 Task: Create a 'patient' object.
Action: Mouse moved to (626, 54)
Screenshot: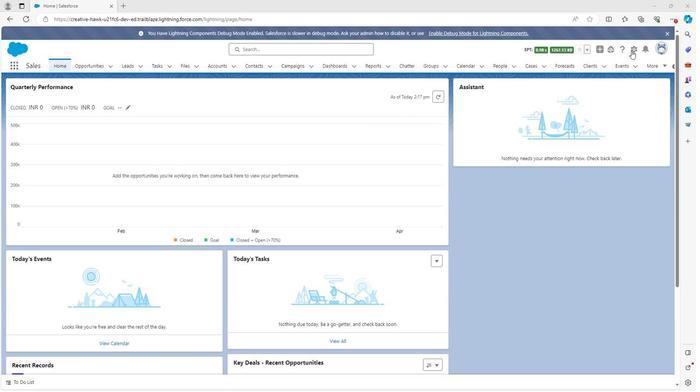 
Action: Mouse pressed left at (626, 54)
Screenshot: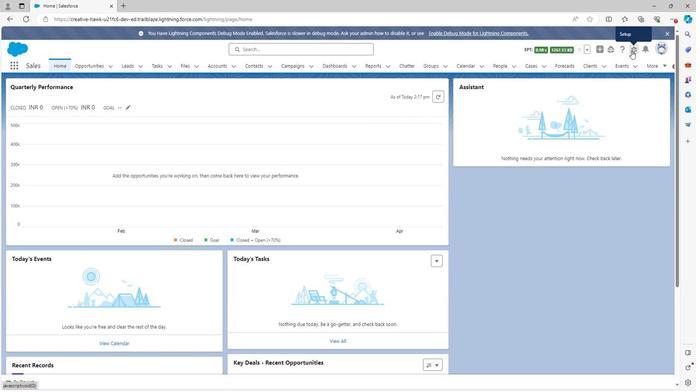 
Action: Mouse moved to (603, 71)
Screenshot: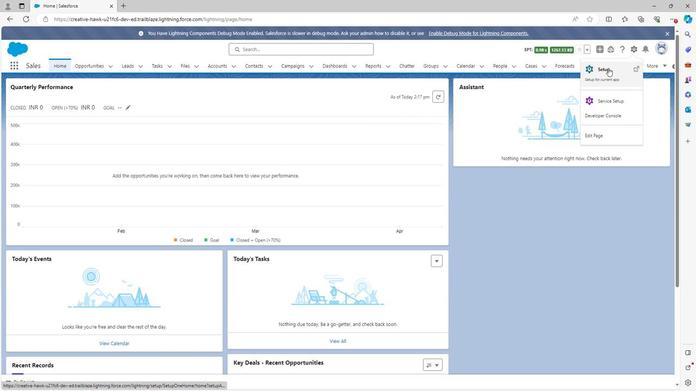 
Action: Mouse pressed left at (603, 71)
Screenshot: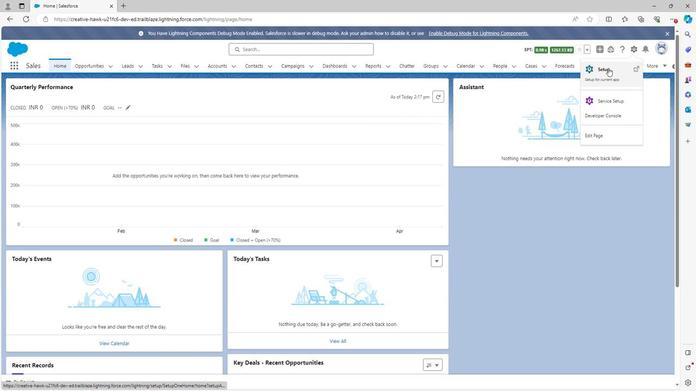 
Action: Mouse moved to (101, 63)
Screenshot: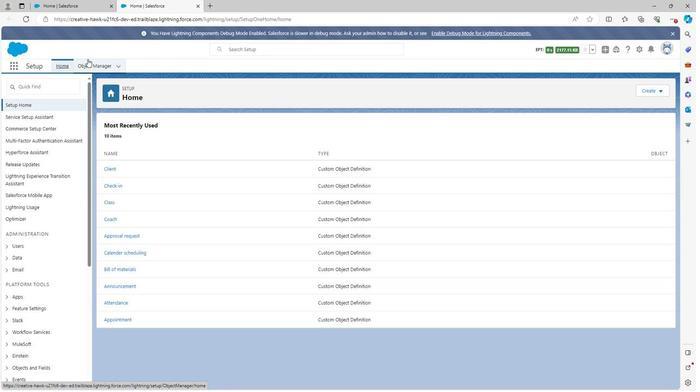 
Action: Mouse pressed left at (101, 63)
Screenshot: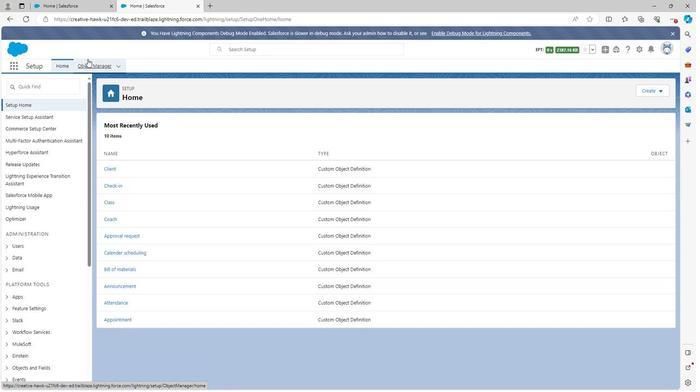 
Action: Mouse moved to (644, 95)
Screenshot: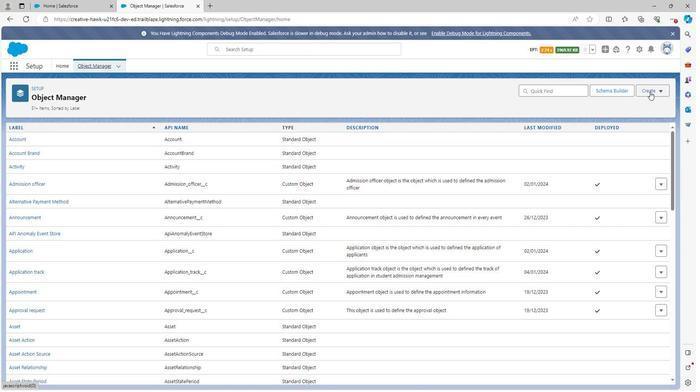 
Action: Mouse pressed left at (644, 95)
Screenshot: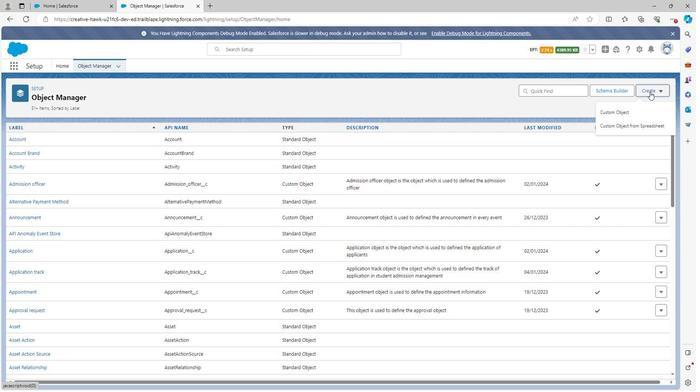 
Action: Mouse moved to (617, 112)
Screenshot: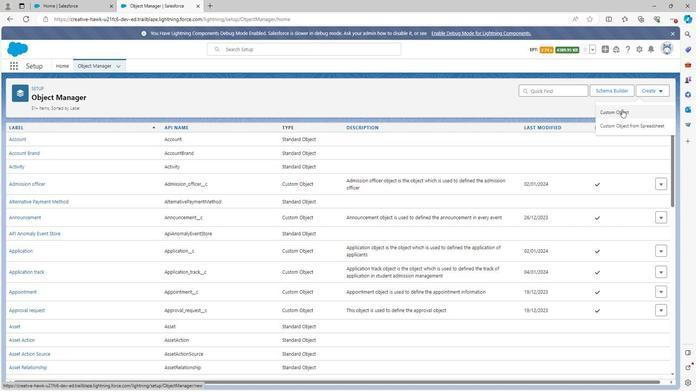 
Action: Mouse pressed left at (617, 112)
Screenshot: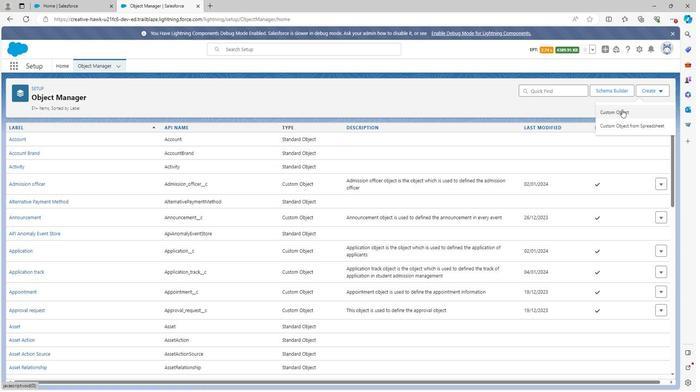 
Action: Mouse moved to (214, 175)
Screenshot: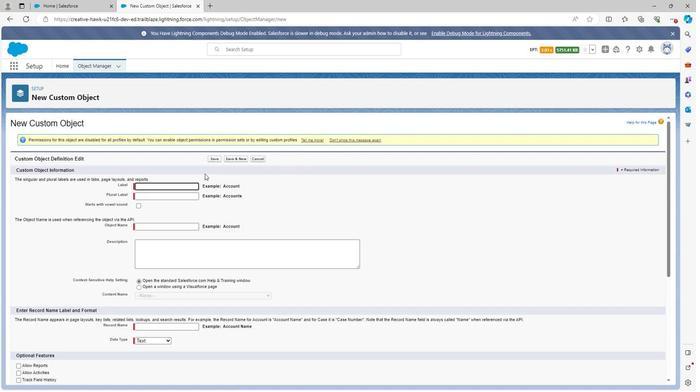 
Action: Key pressed <Key.shift><Key.shift><Key.shift><Key.shift>Pat<Key.backspace><Key.backspace><Key.backspace><Key.shift><Key.shift>OPD<Key.space>patient
Screenshot: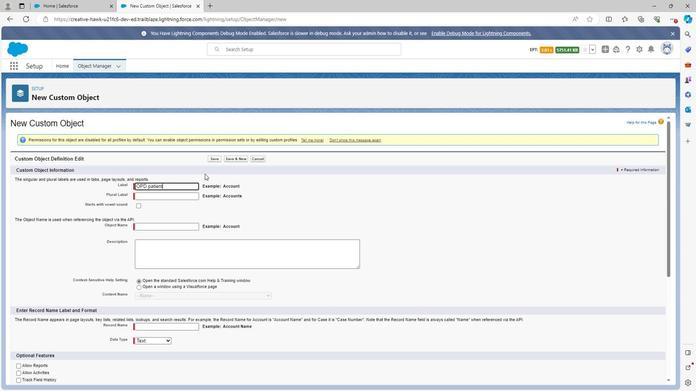 
Action: Mouse moved to (169, 211)
Screenshot: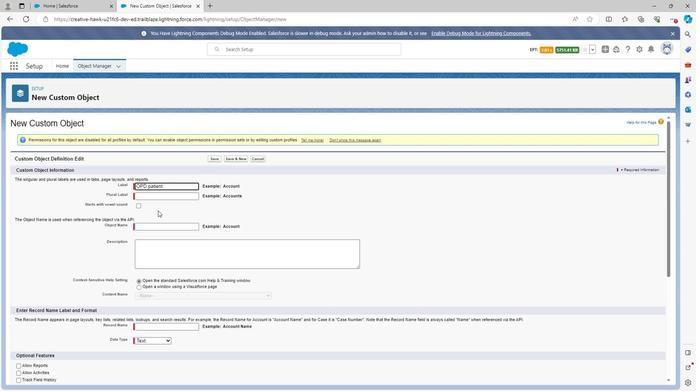 
Action: Mouse pressed left at (169, 211)
Screenshot: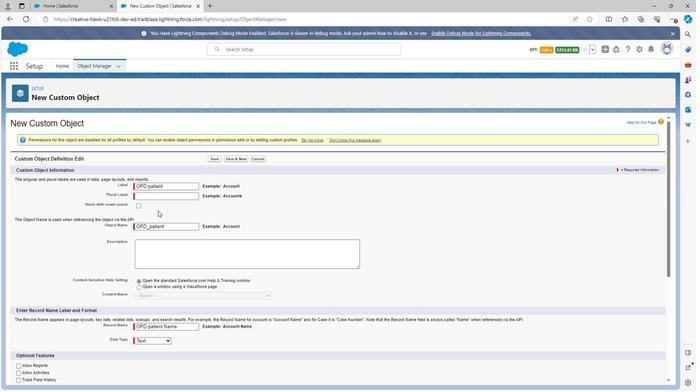 
Action: Mouse moved to (168, 199)
Screenshot: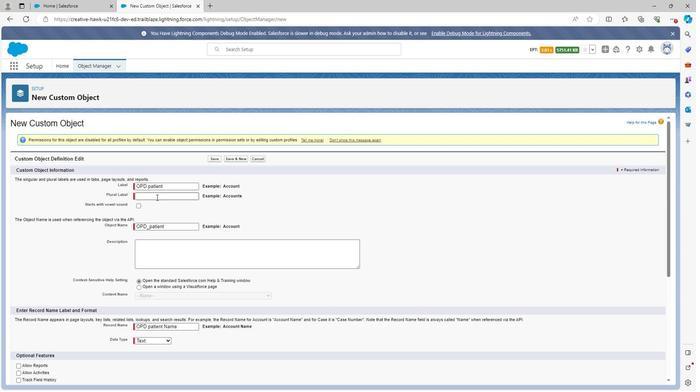 
Action: Mouse pressed left at (168, 199)
Screenshot: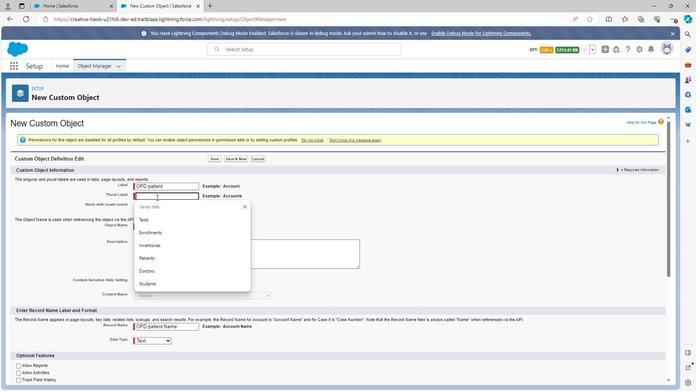 
Action: Key pressed <Key.shift><Key.shift>OPD<Key.space><Key.shift><Key.shift><Key.shift><Key.shift><Key.shift><Key.shift><Key.shift><Key.shift><Key.shift><Key.shift>P<Key.backspace>pa
Screenshot: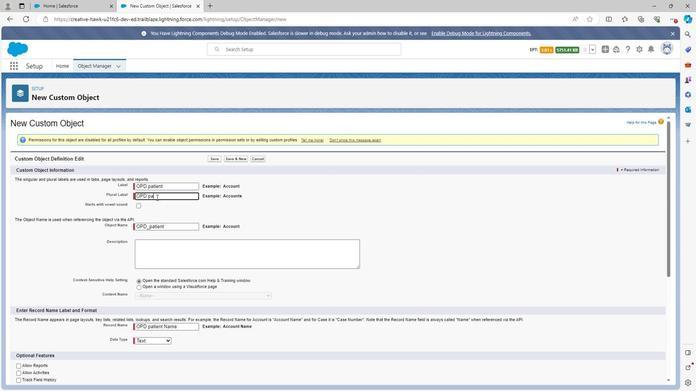
Action: Mouse moved to (168, 199)
Screenshot: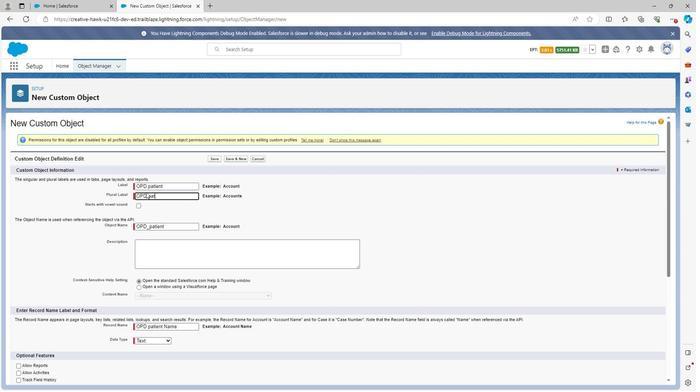 
Action: Key pressed t
Screenshot: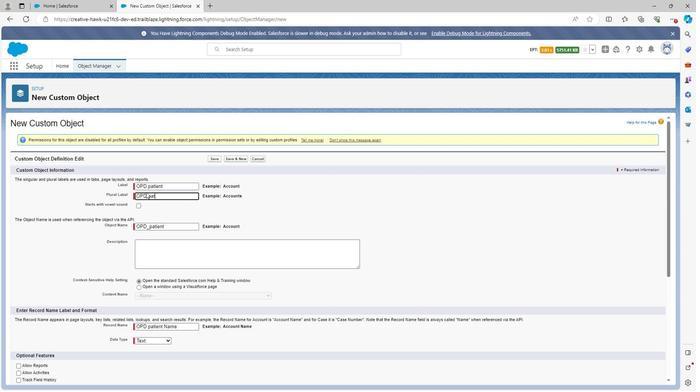 
Action: Mouse moved to (157, 193)
Screenshot: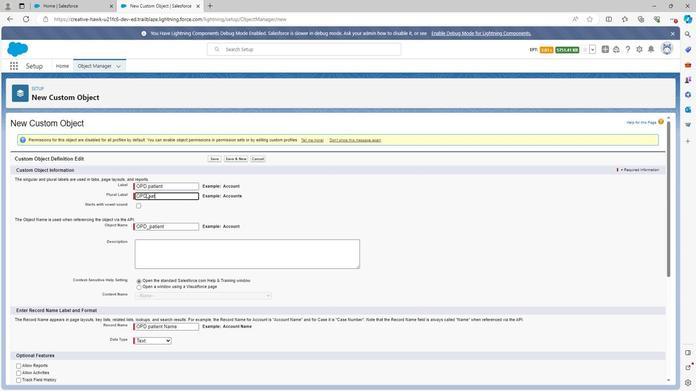 
Action: Key pressed ients
Screenshot: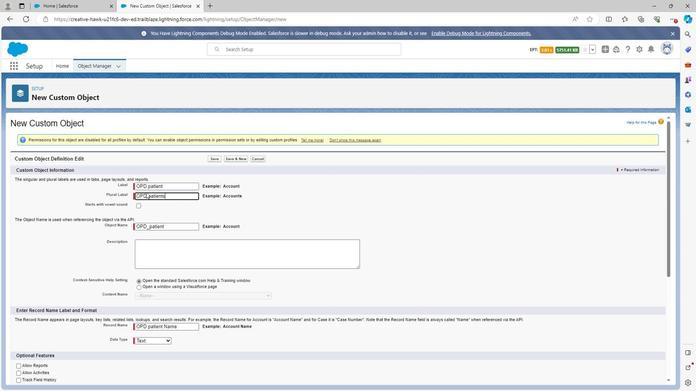 
Action: Mouse moved to (168, 251)
Screenshot: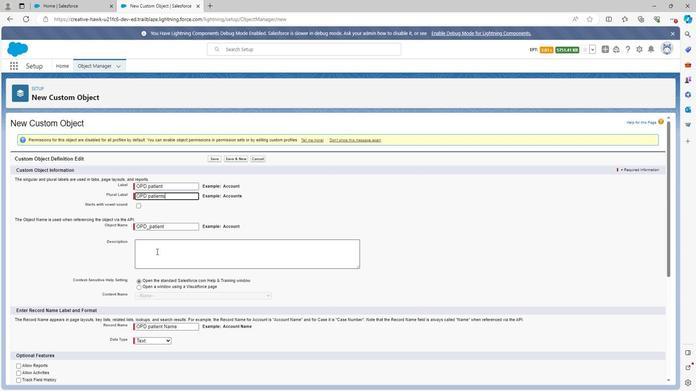 
Action: Mouse pressed left at (168, 251)
Screenshot: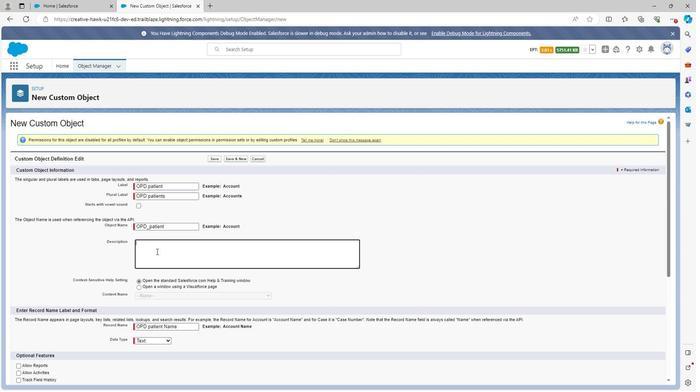 
Action: Key pressed <Key.shift><Key.shift><Key.shift><Key.shift><Key.shift>OPD<Key.space>patient
Screenshot: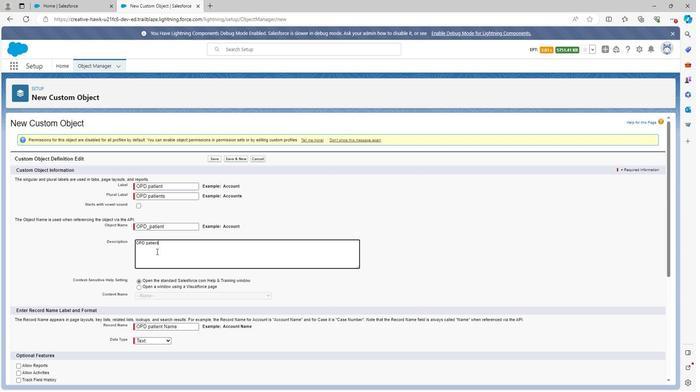 
Action: Mouse moved to (164, 250)
Screenshot: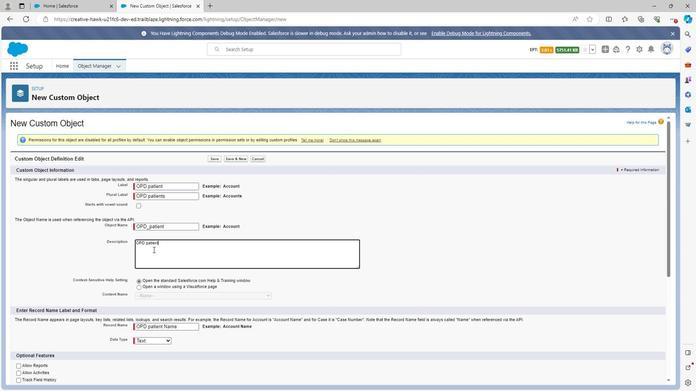 
Action: Key pressed <Key.space>object<Key.space>is<Key.space>the<Key.space>object<Key.space>which<Key.space>is<Key.space>used<Key.space>to<Key.space>defined<Key.space>the<Key.space><Key.shift>OPD<Key.space>patients<Key.space>in<Key.space>hospital<Key.space>opd<Key.space>management<Key.space>
Screenshot: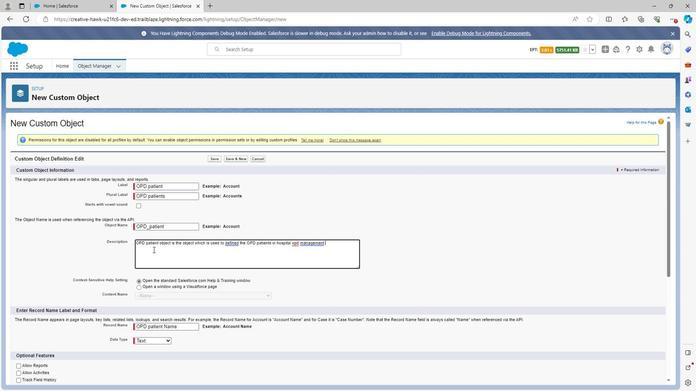 
Action: Mouse moved to (119, 273)
Screenshot: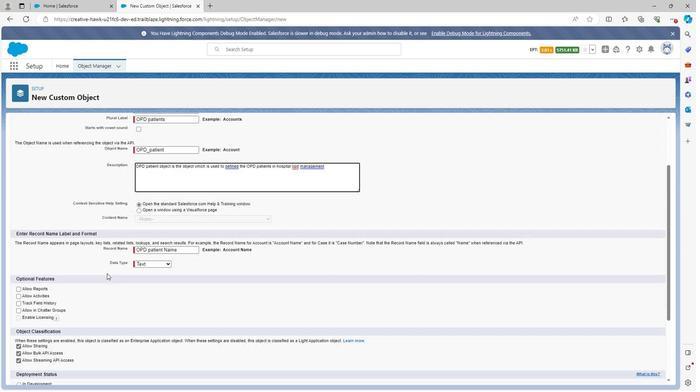
Action: Mouse scrolled (119, 273) with delta (0, 0)
Screenshot: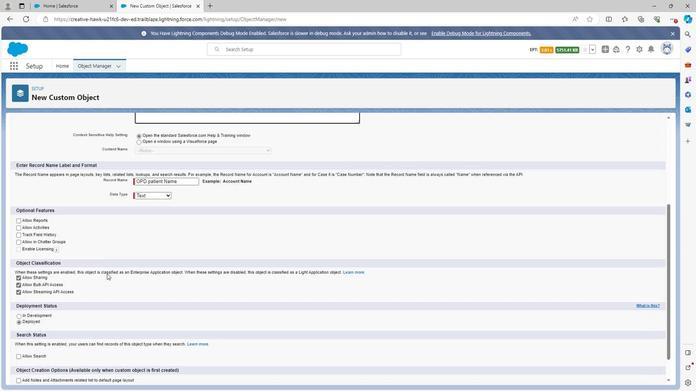 
Action: Mouse scrolled (119, 273) with delta (0, 0)
Screenshot: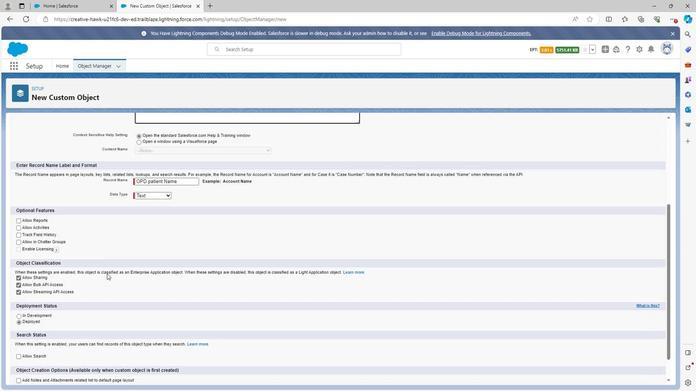 
Action: Mouse scrolled (119, 273) with delta (0, 0)
Screenshot: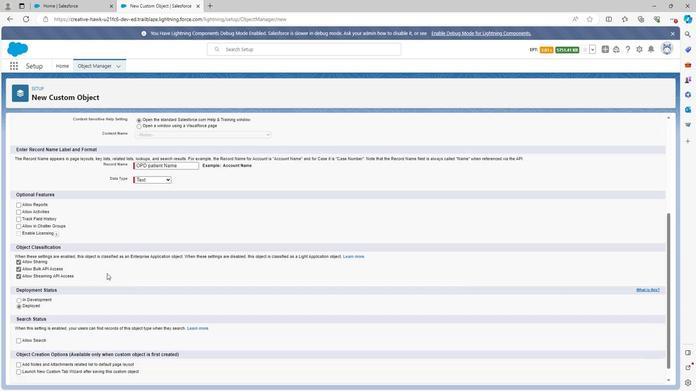 
Action: Mouse scrolled (119, 273) with delta (0, 0)
Screenshot: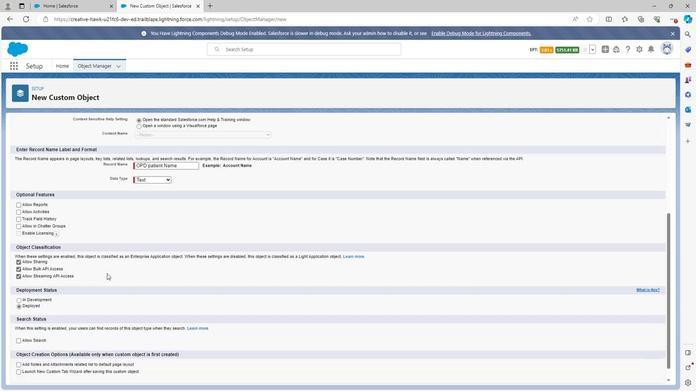 
Action: Mouse moved to (34, 205)
Screenshot: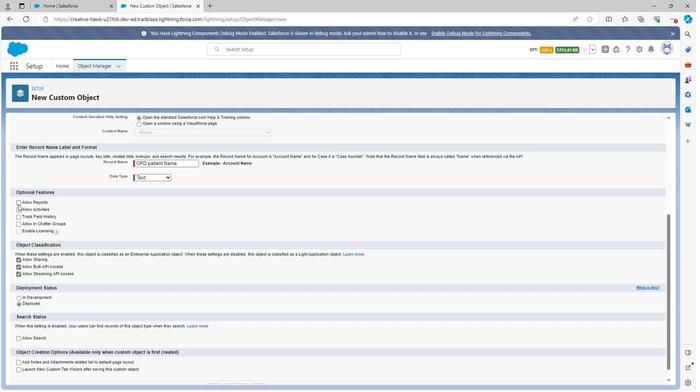 
Action: Mouse pressed left at (34, 205)
Screenshot: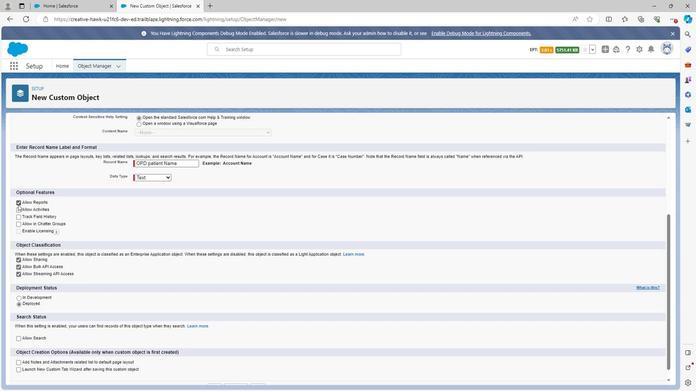 
Action: Mouse moved to (34, 210)
Screenshot: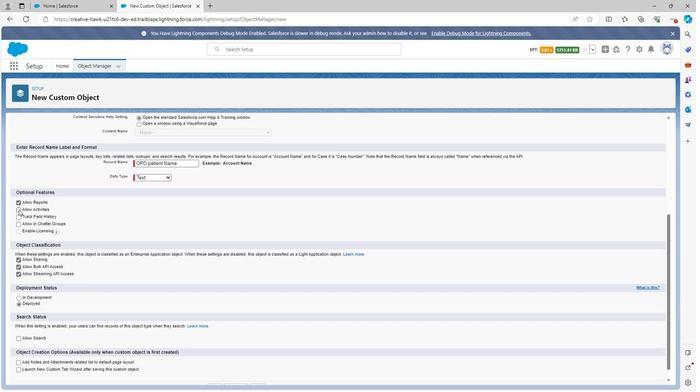 
Action: Mouse pressed left at (34, 210)
Screenshot: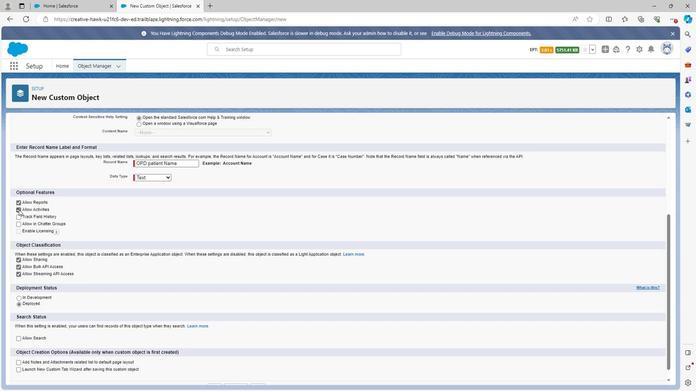 
Action: Mouse moved to (34, 218)
Screenshot: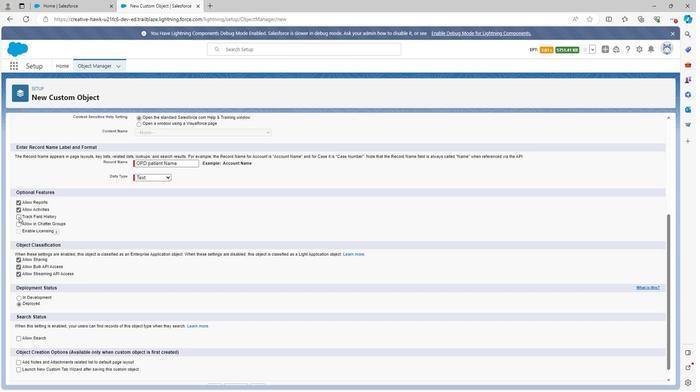 
Action: Mouse pressed left at (34, 218)
Screenshot: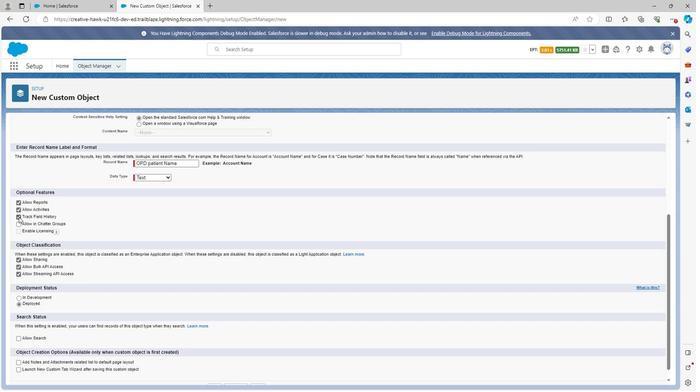
Action: Mouse moved to (34, 225)
Screenshot: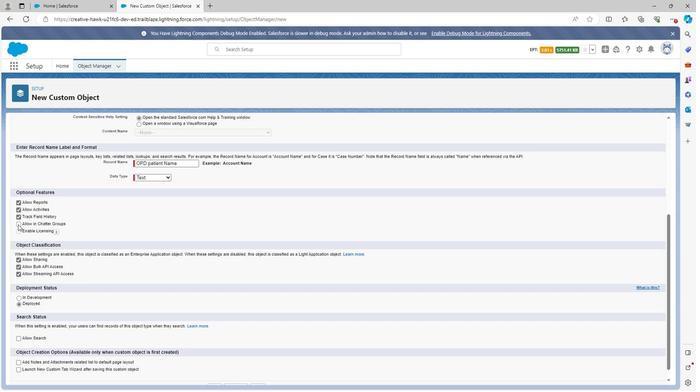 
Action: Mouse pressed left at (34, 225)
Screenshot: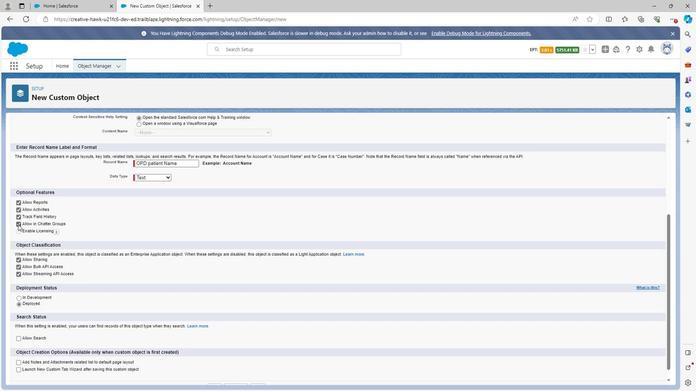 
Action: Mouse moved to (41, 268)
Screenshot: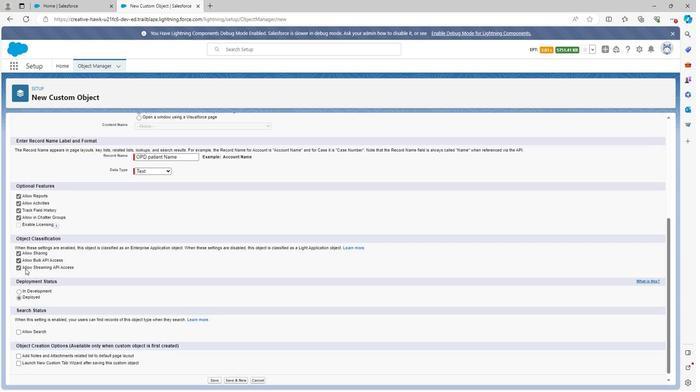 
Action: Mouse scrolled (41, 268) with delta (0, 0)
Screenshot: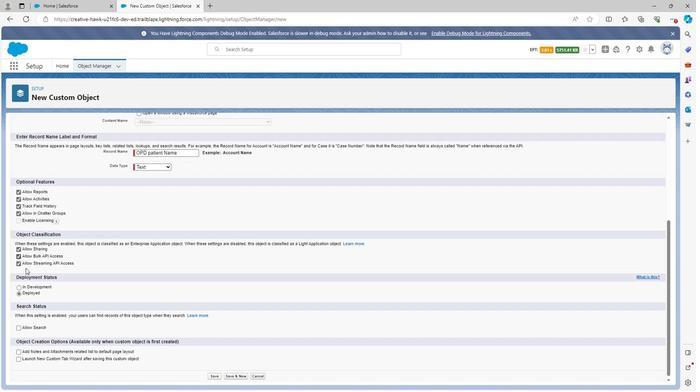 
Action: Mouse moved to (34, 326)
Screenshot: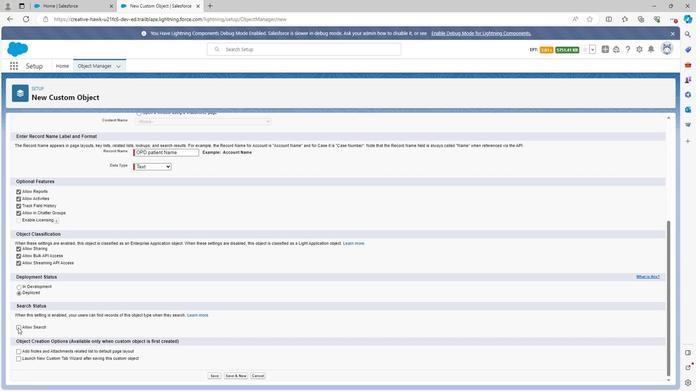 
Action: Mouse pressed left at (34, 326)
Screenshot: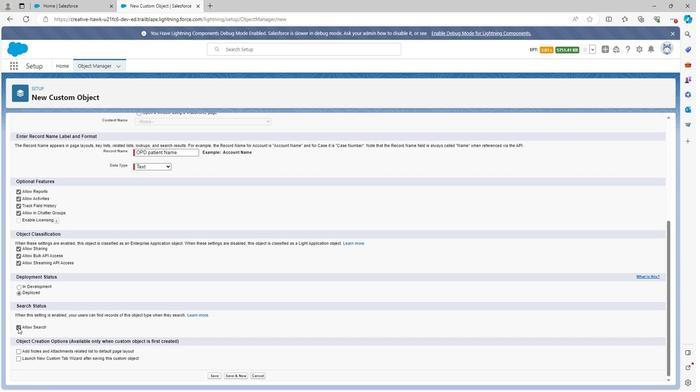 
Action: Mouse moved to (175, 294)
Screenshot: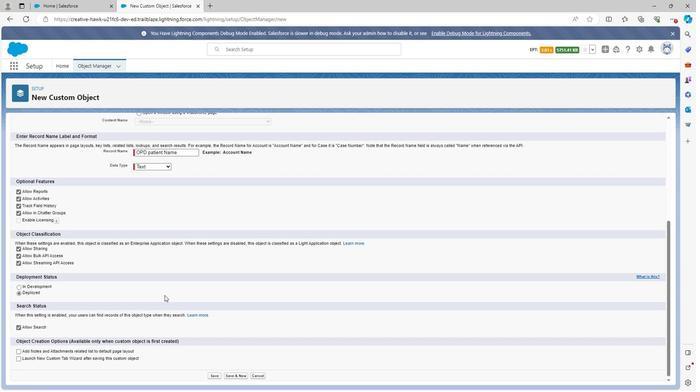 
Action: Mouse scrolled (175, 295) with delta (0, 0)
Screenshot: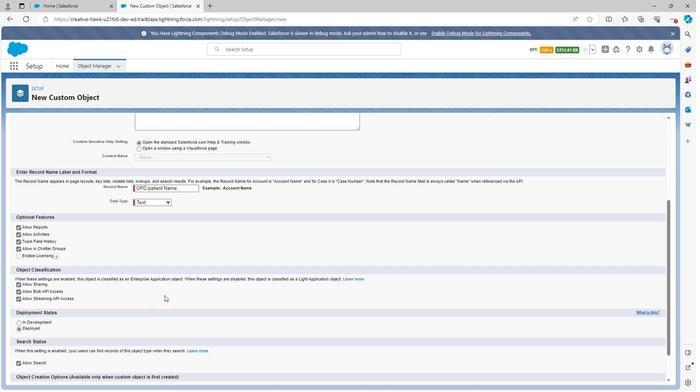 
Action: Mouse scrolled (175, 295) with delta (0, 0)
Screenshot: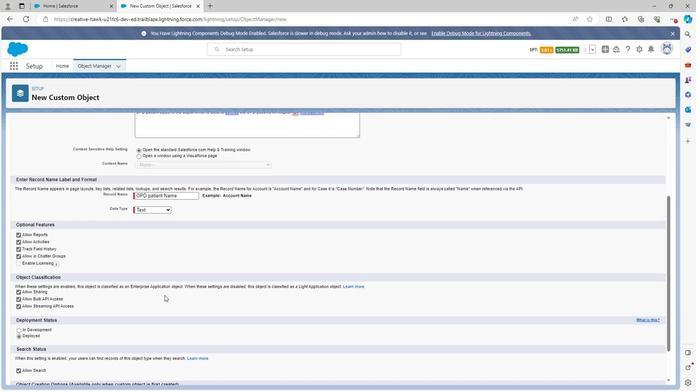 
Action: Mouse moved to (175, 294)
Screenshot: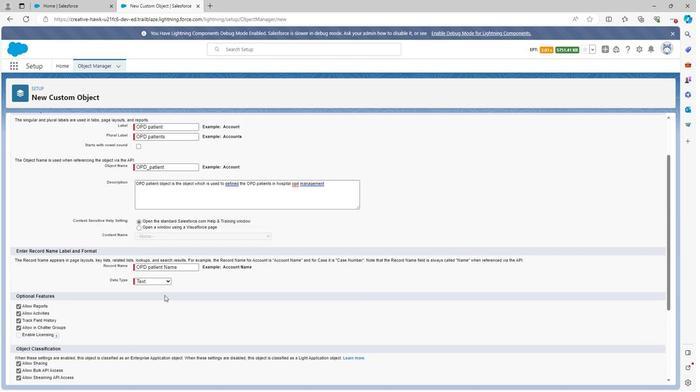 
Action: Mouse scrolled (175, 295) with delta (0, 0)
Screenshot: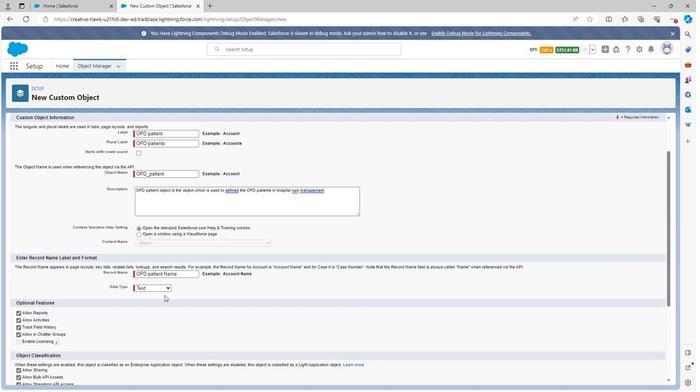 
Action: Mouse moved to (219, 316)
Screenshot: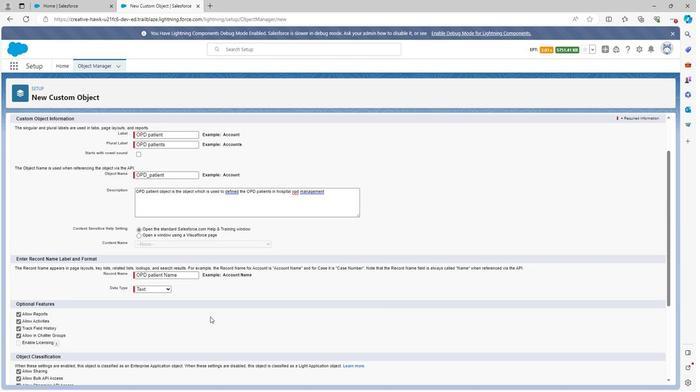 
Action: Mouse scrolled (219, 315) with delta (0, 0)
Screenshot: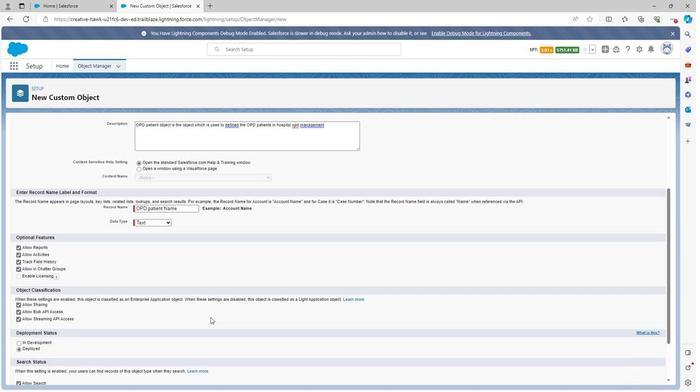 
Action: Mouse moved to (219, 316)
Screenshot: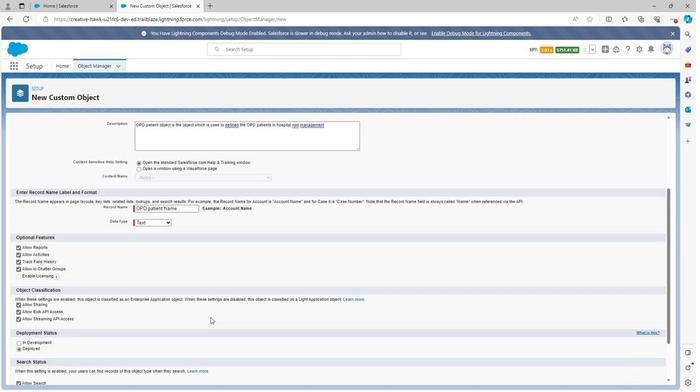 
Action: Mouse scrolled (219, 316) with delta (0, 0)
Screenshot: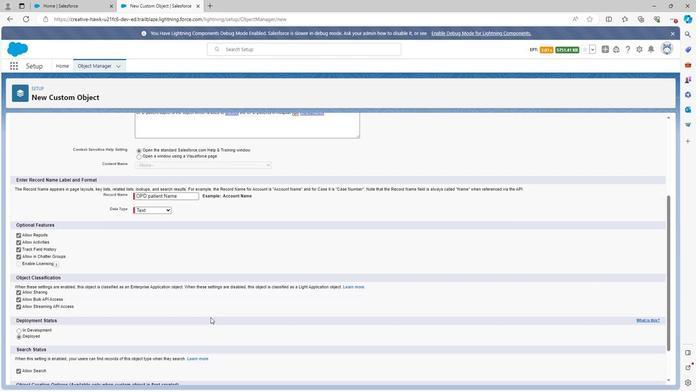 
Action: Mouse moved to (219, 316)
Screenshot: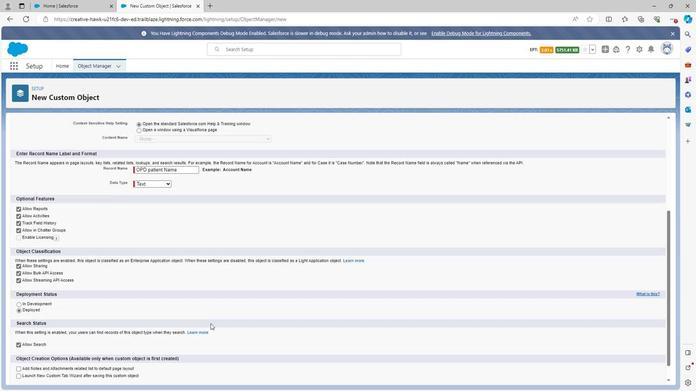 
Action: Mouse scrolled (219, 316) with delta (0, 0)
Screenshot: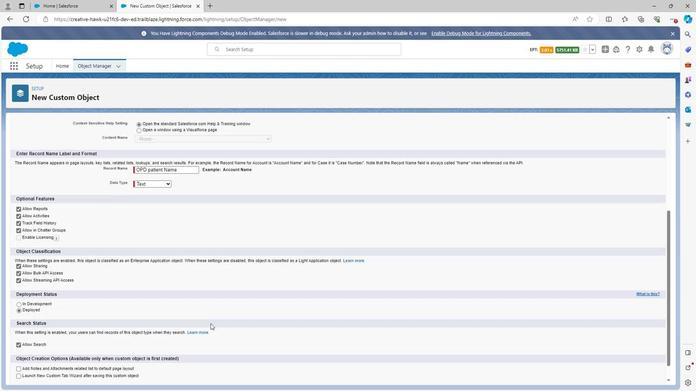 
Action: Mouse moved to (224, 371)
Screenshot: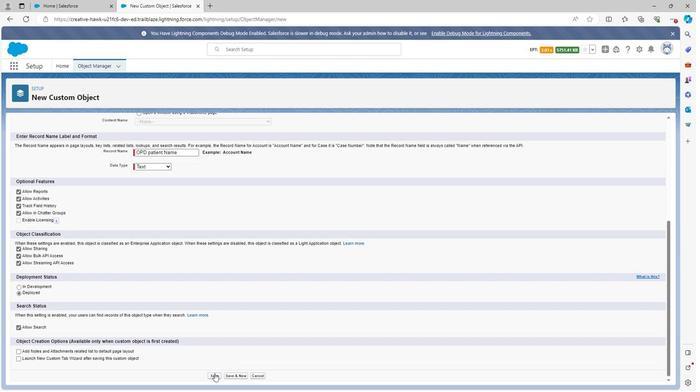 
Action: Mouse pressed left at (224, 371)
Screenshot: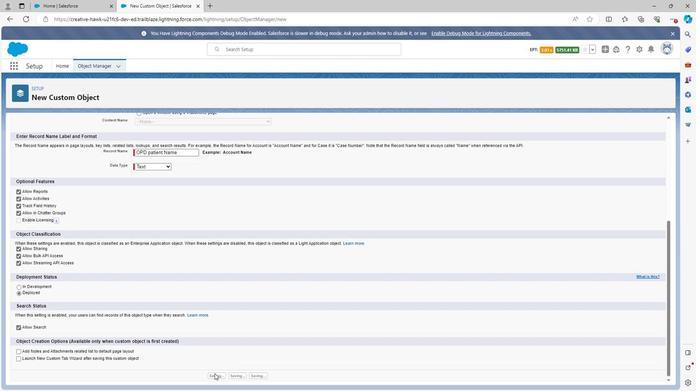 
Action: Mouse moved to (91, 91)
Screenshot: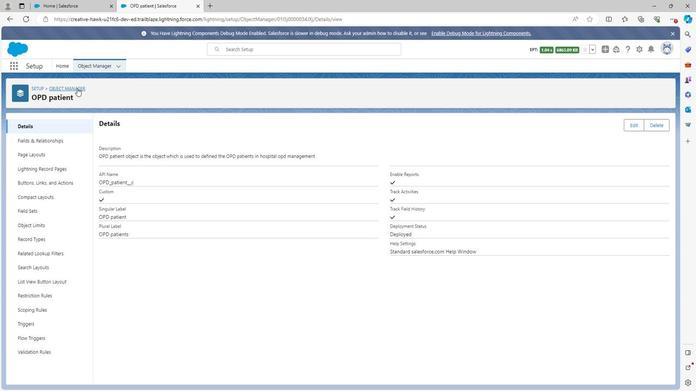 
Action: Mouse pressed left at (91, 91)
Screenshot: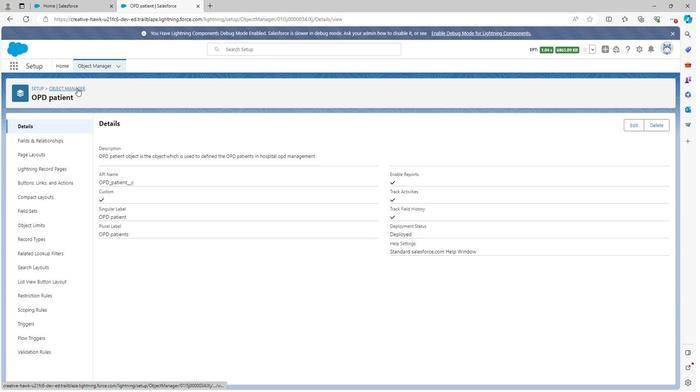 
Action: Mouse moved to (92, 274)
Screenshot: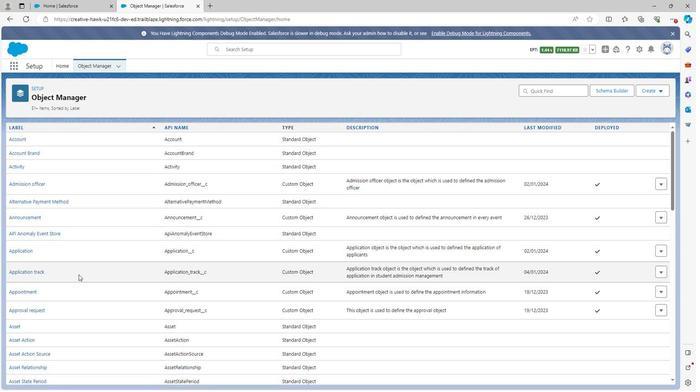 
Action: Mouse scrolled (92, 274) with delta (0, 0)
Screenshot: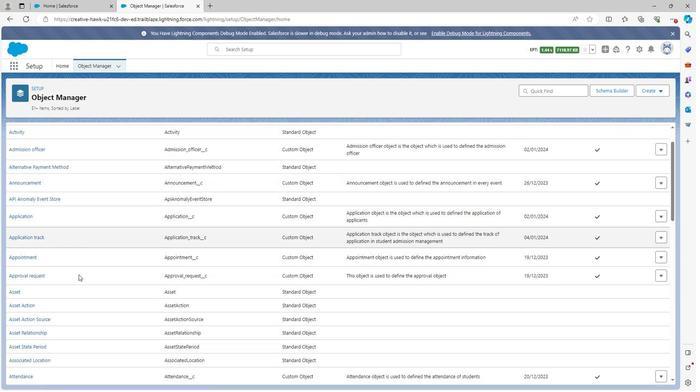 
Action: Mouse scrolled (92, 274) with delta (0, 0)
Screenshot: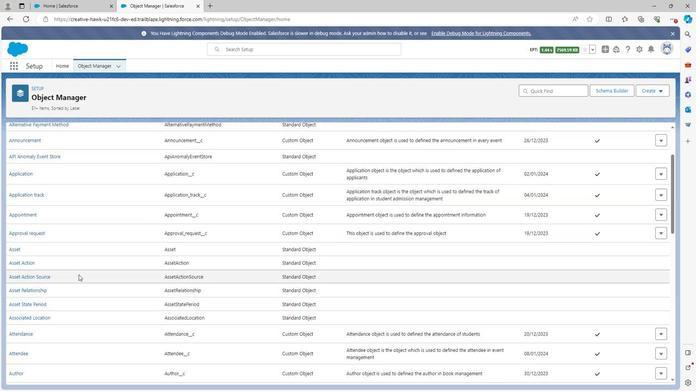 
Action: Mouse scrolled (92, 274) with delta (0, 0)
Screenshot: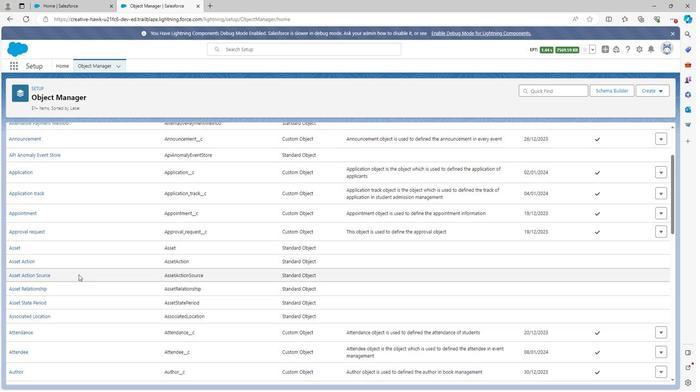 
Action: Mouse scrolled (92, 274) with delta (0, 0)
Screenshot: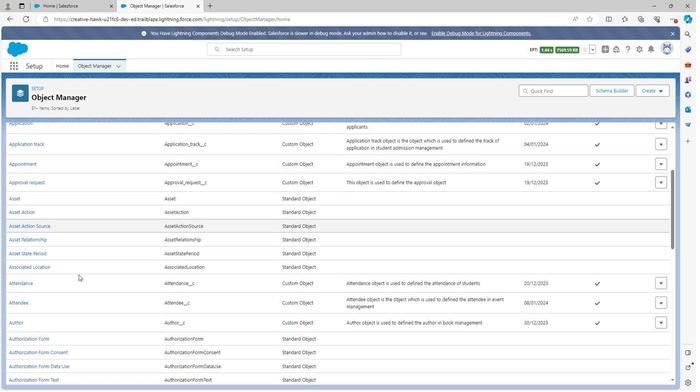 
Action: Mouse scrolled (92, 274) with delta (0, 0)
Screenshot: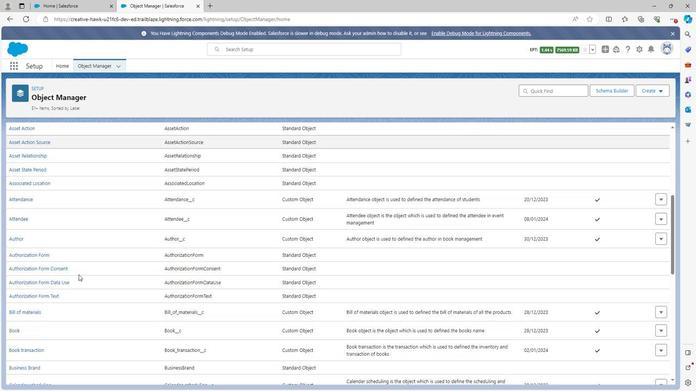 
Action: Mouse scrolled (92, 274) with delta (0, 0)
Screenshot: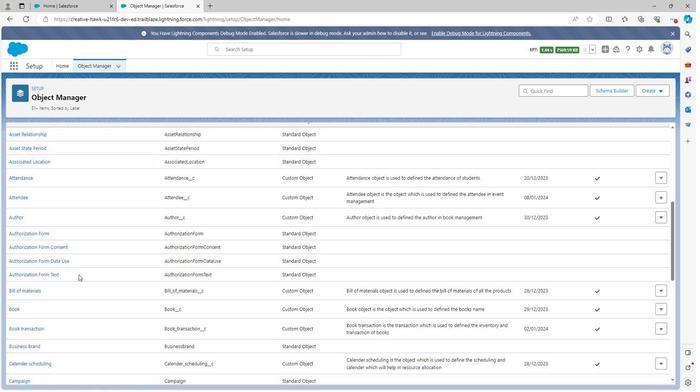 
Action: Mouse scrolled (92, 274) with delta (0, 0)
Screenshot: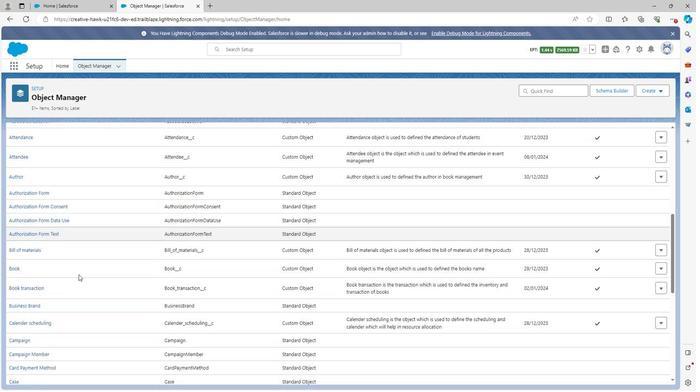 
Action: Mouse scrolled (92, 274) with delta (0, 0)
Screenshot: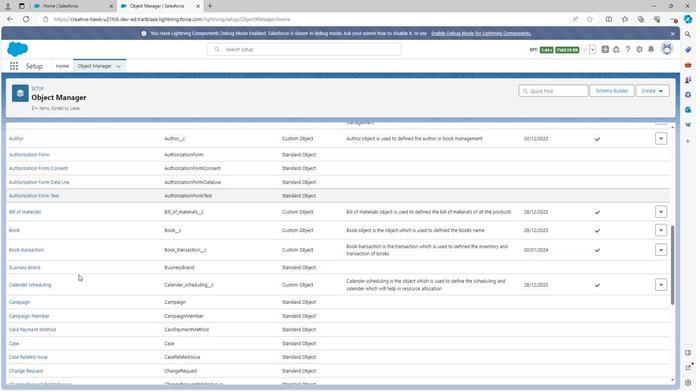 
Action: Mouse scrolled (92, 274) with delta (0, 0)
Screenshot: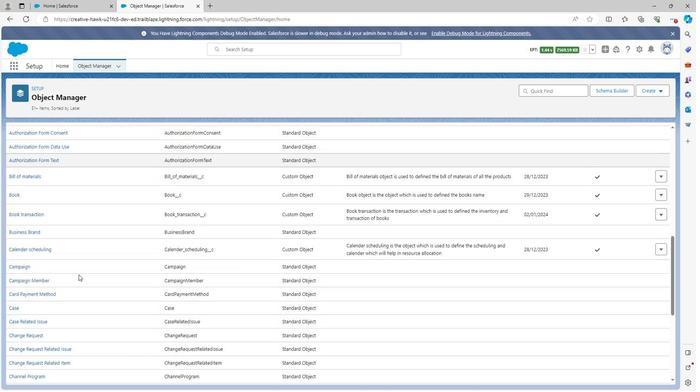 
Action: Mouse scrolled (92, 274) with delta (0, 0)
Screenshot: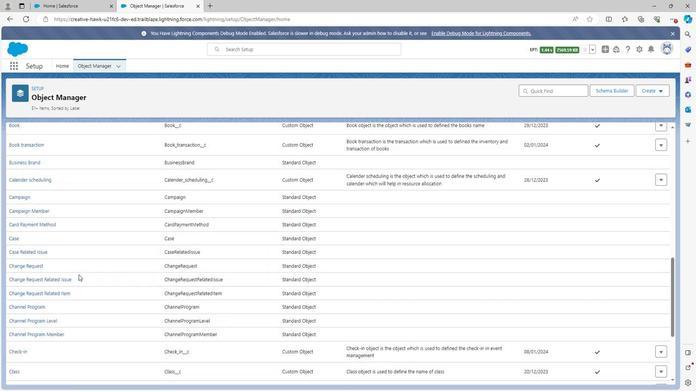 
Action: Mouse scrolled (92, 274) with delta (0, 0)
Screenshot: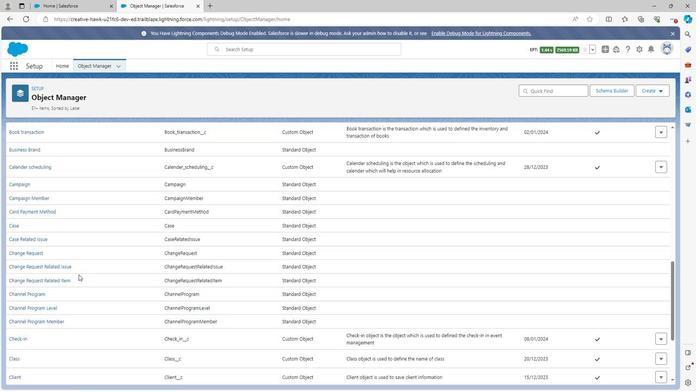 
Action: Mouse scrolled (92, 274) with delta (0, 0)
Screenshot: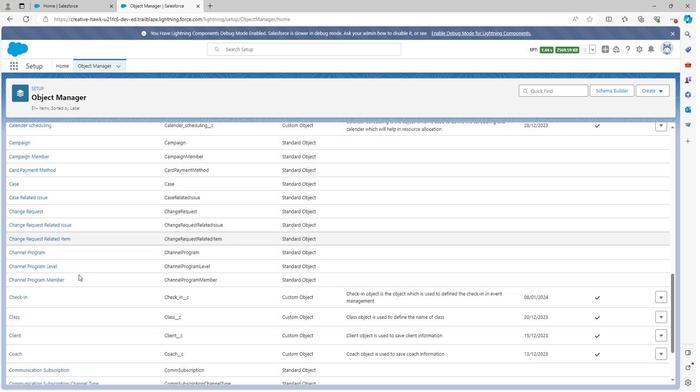 
Action: Mouse scrolled (92, 274) with delta (0, 0)
Screenshot: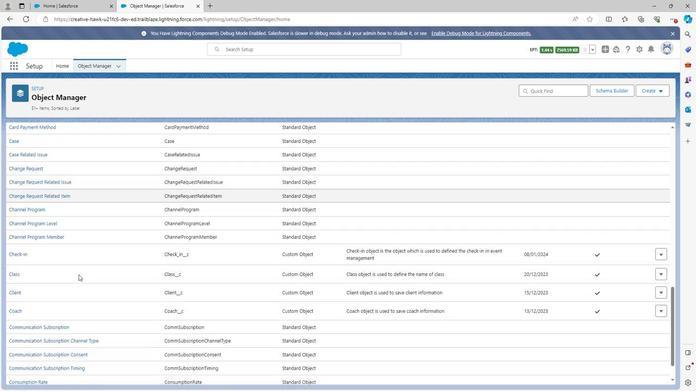 
Action: Mouse scrolled (92, 274) with delta (0, 0)
Screenshot: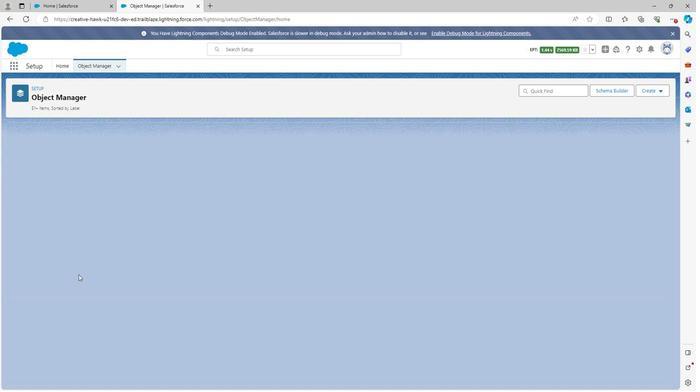 
Action: Mouse scrolled (92, 274) with delta (0, 0)
Screenshot: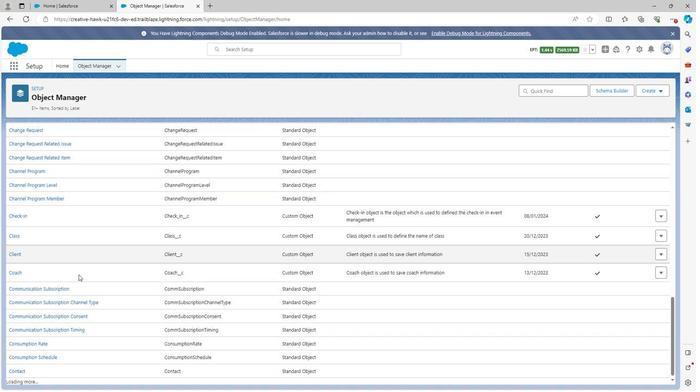 
Action: Mouse scrolled (92, 274) with delta (0, 0)
Screenshot: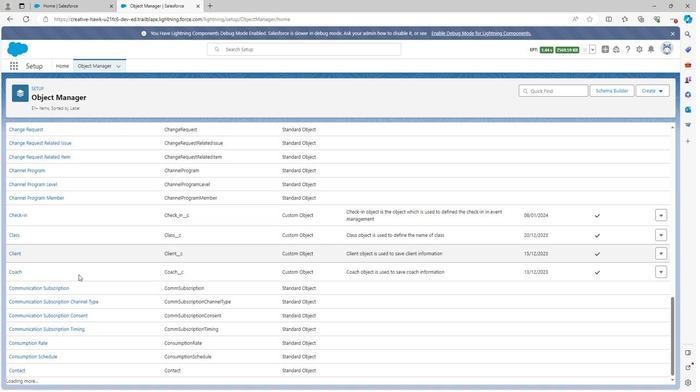 
Action: Mouse scrolled (92, 274) with delta (0, 0)
Screenshot: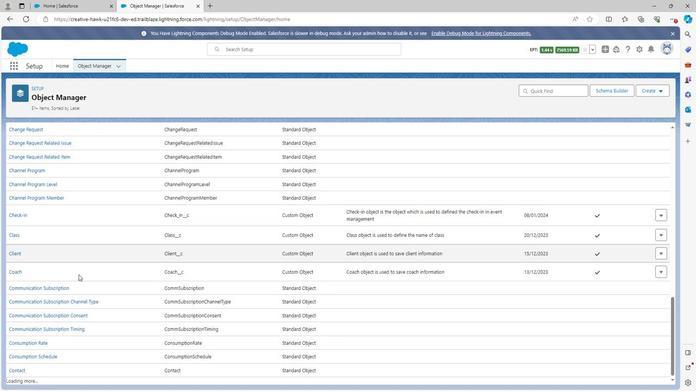 
Action: Mouse scrolled (92, 274) with delta (0, 0)
Screenshot: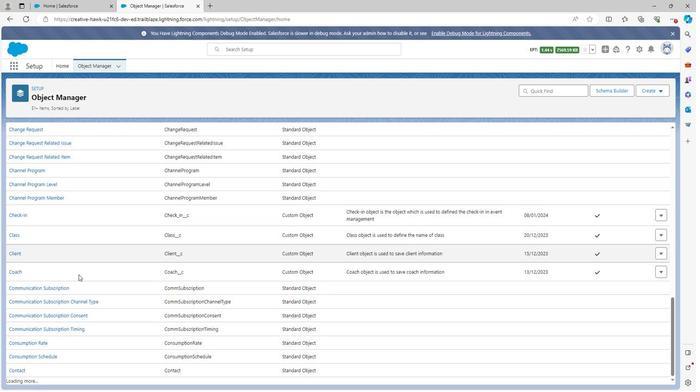 
Action: Mouse scrolled (92, 274) with delta (0, 0)
Screenshot: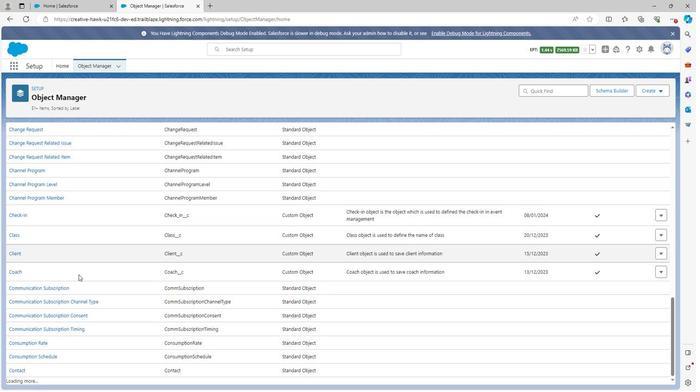
Action: Mouse scrolled (92, 274) with delta (0, 0)
Screenshot: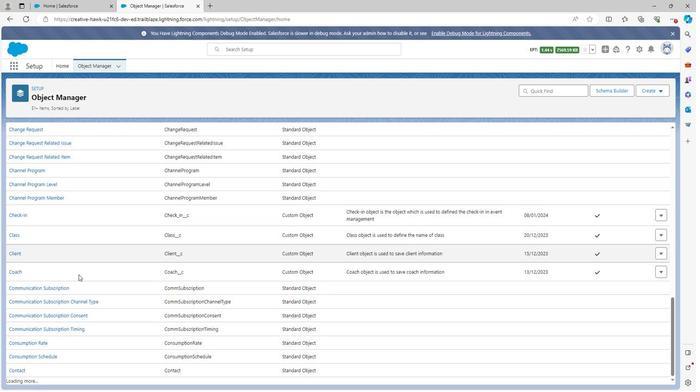 
Action: Mouse scrolled (92, 274) with delta (0, 0)
Screenshot: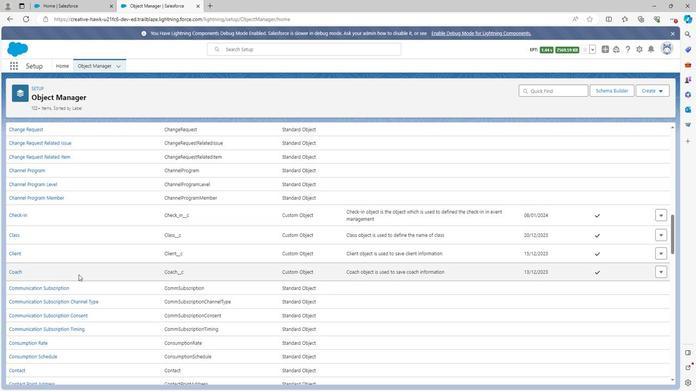 
Action: Mouse scrolled (92, 274) with delta (0, 0)
Screenshot: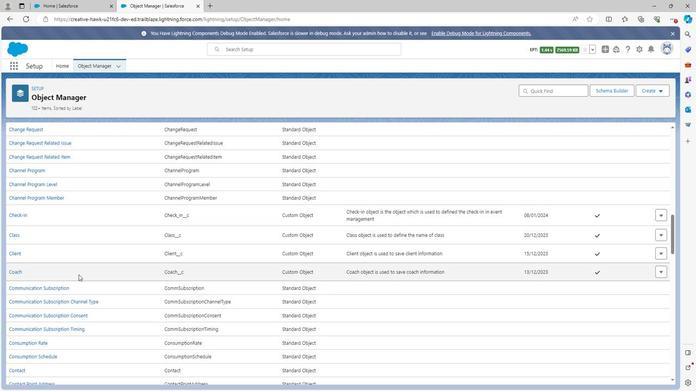 
Action: Mouse scrolled (92, 274) with delta (0, 0)
Screenshot: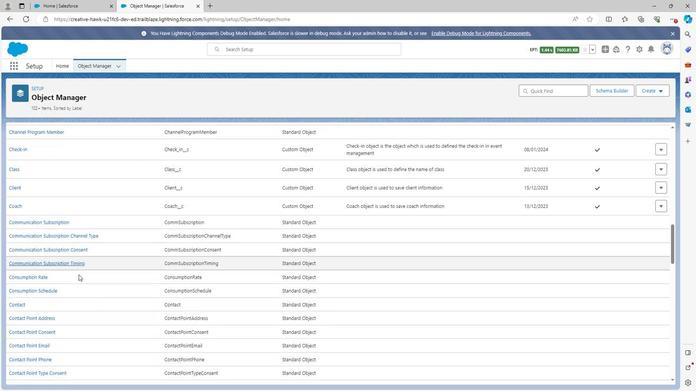 
Action: Mouse moved to (95, 279)
Screenshot: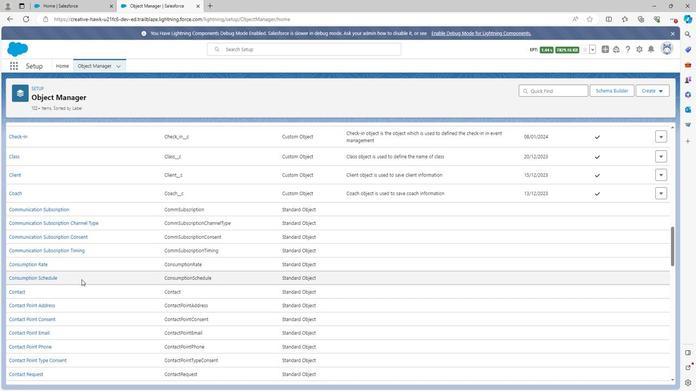 
Action: Mouse scrolled (95, 279) with delta (0, 0)
Screenshot: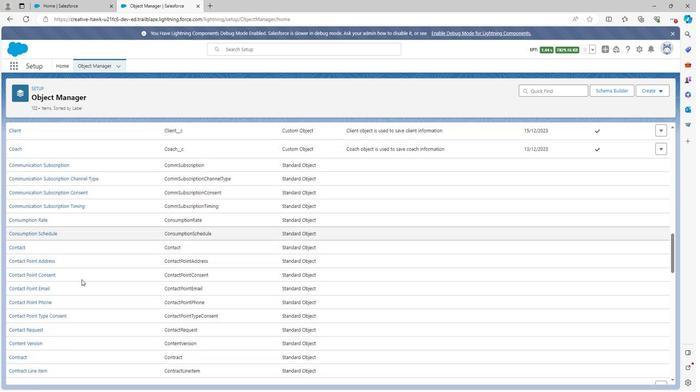 
Action: Mouse scrolled (95, 279) with delta (0, 0)
Screenshot: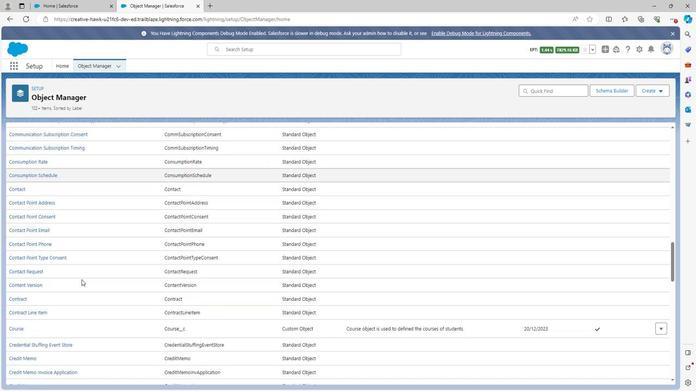
Action: Mouse scrolled (95, 279) with delta (0, 0)
Screenshot: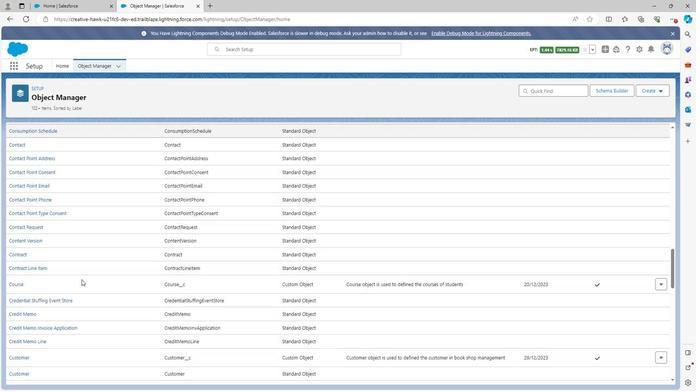 
Action: Mouse scrolled (95, 279) with delta (0, 0)
Screenshot: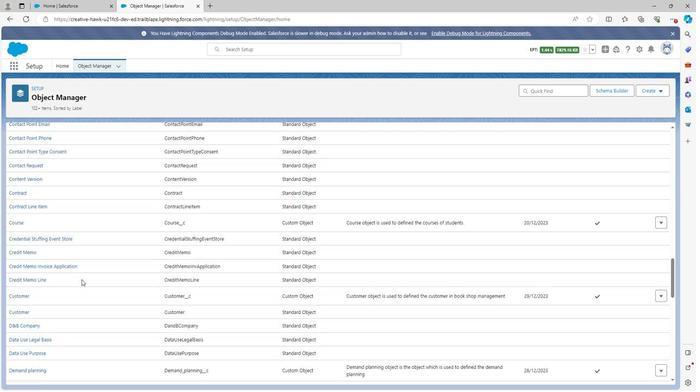 
Action: Mouse scrolled (95, 279) with delta (0, 0)
Screenshot: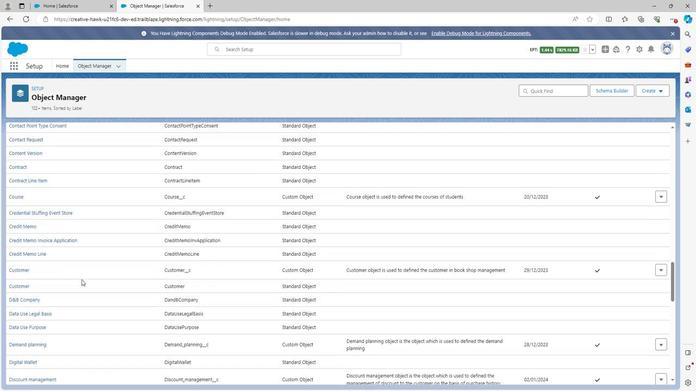 
Action: Mouse scrolled (95, 279) with delta (0, 0)
Screenshot: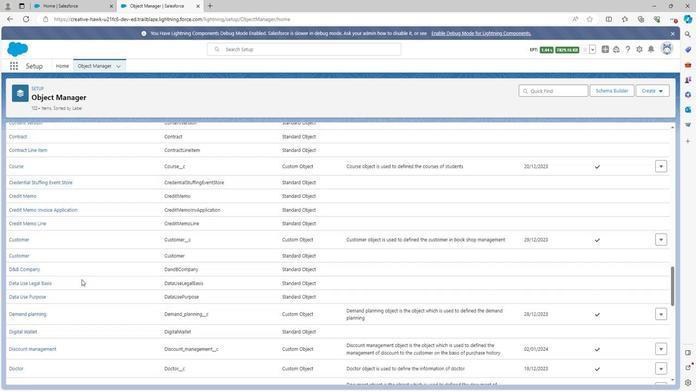 
Action: Mouse scrolled (95, 279) with delta (0, 0)
Screenshot: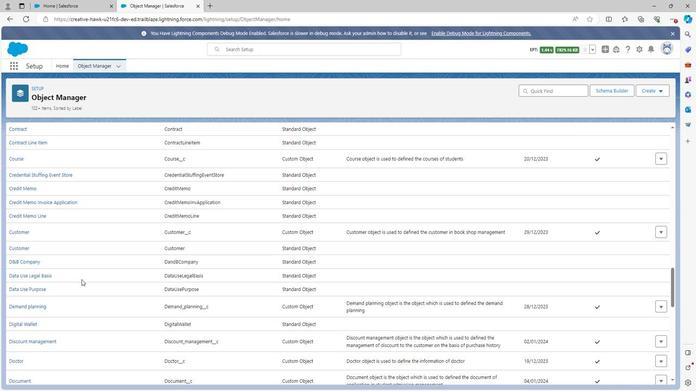 
Action: Mouse scrolled (95, 279) with delta (0, 0)
Screenshot: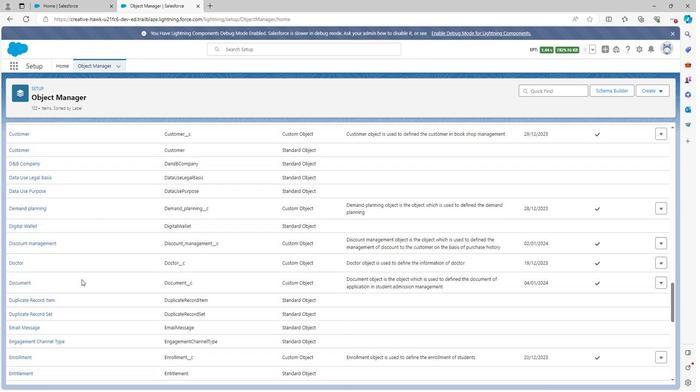 
Action: Mouse scrolled (95, 279) with delta (0, 0)
Screenshot: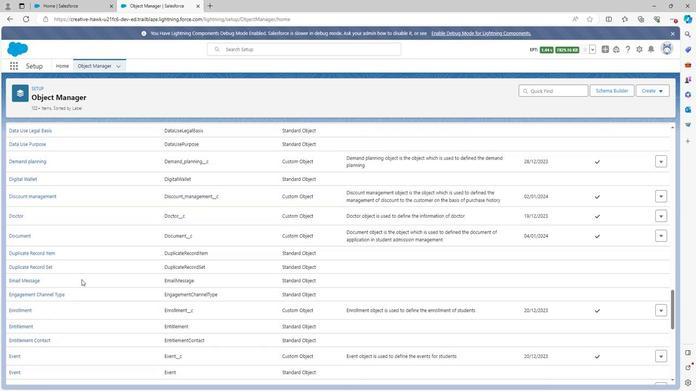 
Action: Mouse scrolled (95, 279) with delta (0, 0)
Screenshot: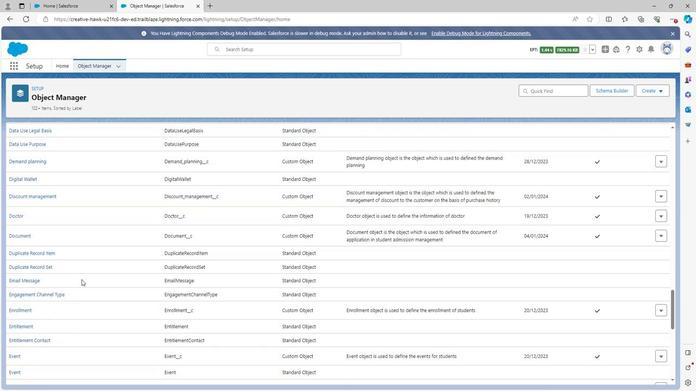 
Action: Mouse scrolled (95, 279) with delta (0, 0)
Screenshot: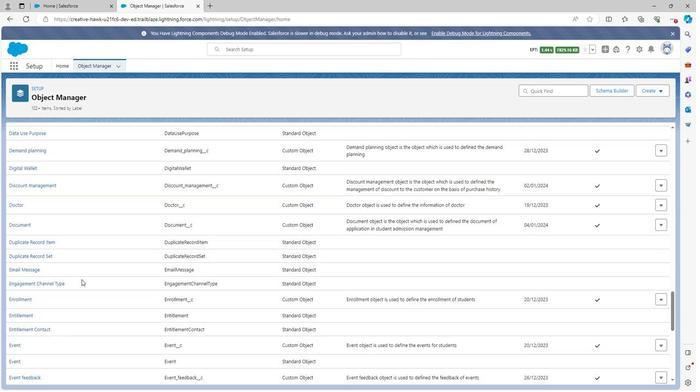 
Action: Mouse scrolled (95, 279) with delta (0, 0)
Screenshot: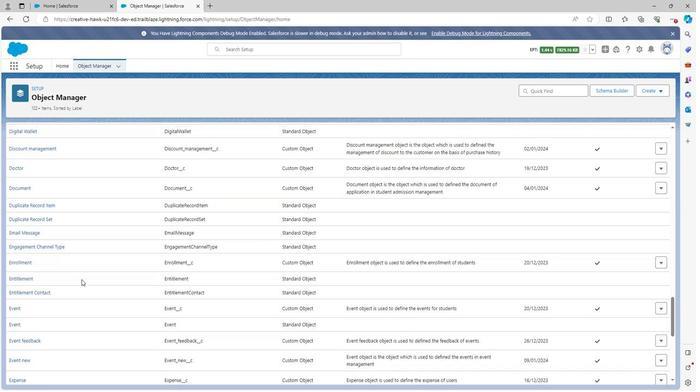 
Action: Mouse scrolled (95, 279) with delta (0, 0)
Screenshot: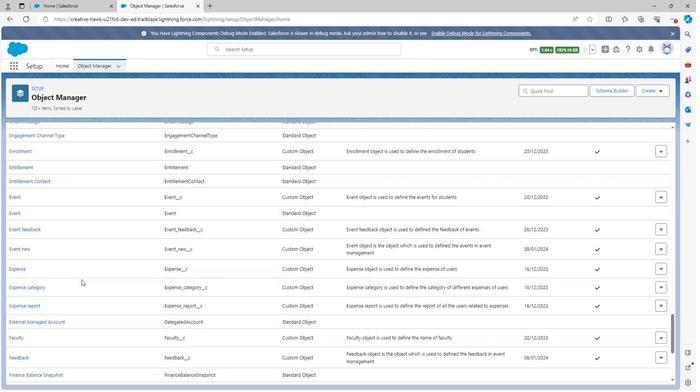 
Action: Mouse scrolled (95, 279) with delta (0, 0)
Screenshot: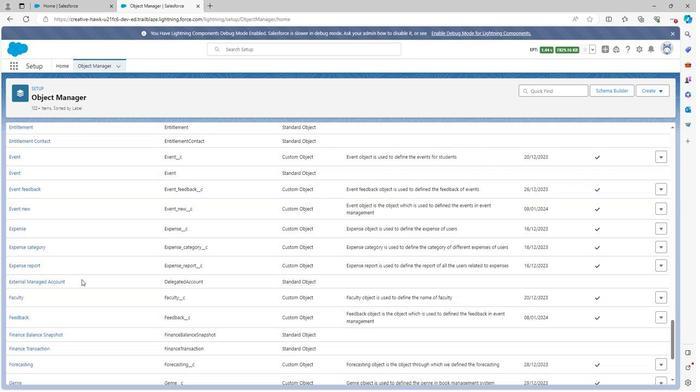 
Action: Mouse scrolled (95, 279) with delta (0, 0)
Screenshot: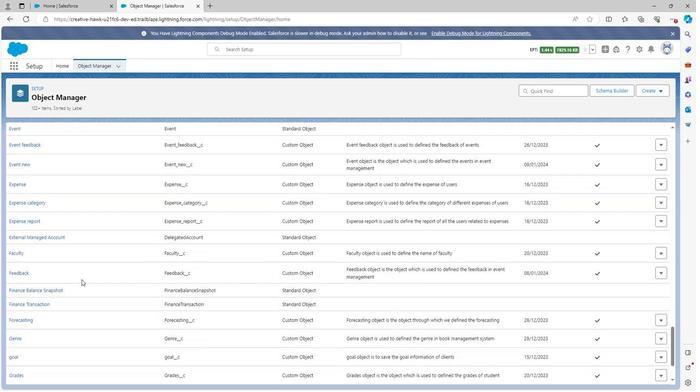 
Action: Mouse scrolled (95, 279) with delta (0, 0)
Screenshot: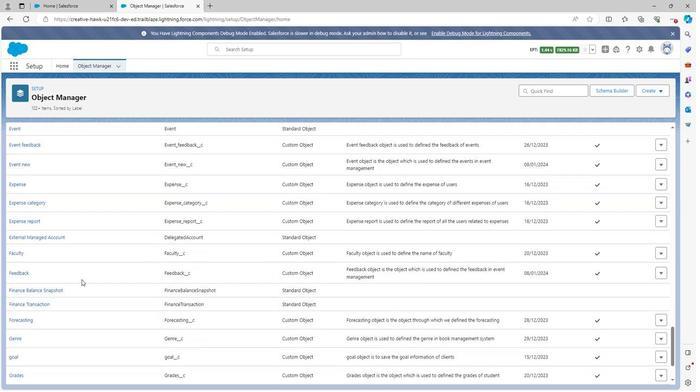 
Action: Mouse scrolled (95, 279) with delta (0, 0)
Screenshot: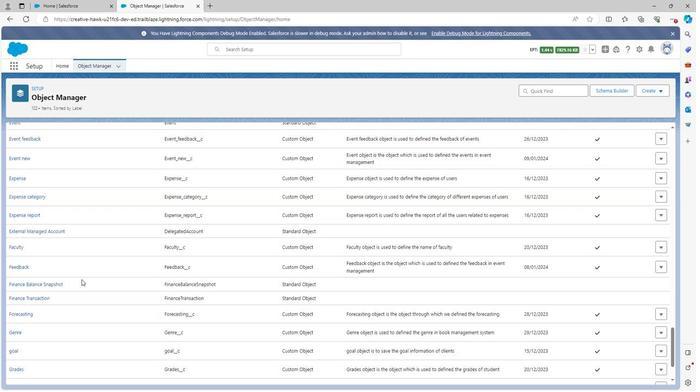 
Action: Mouse scrolled (95, 279) with delta (0, 0)
Screenshot: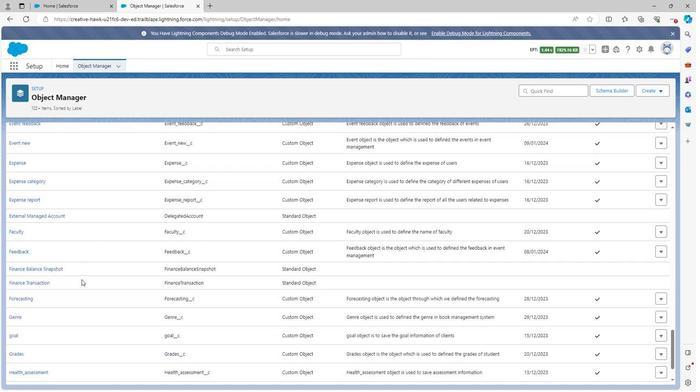 
Action: Mouse scrolled (95, 279) with delta (0, 0)
Screenshot: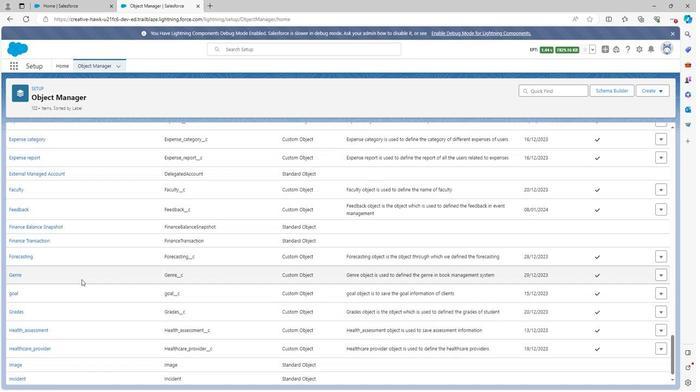 
Action: Mouse scrolled (95, 279) with delta (0, 0)
Screenshot: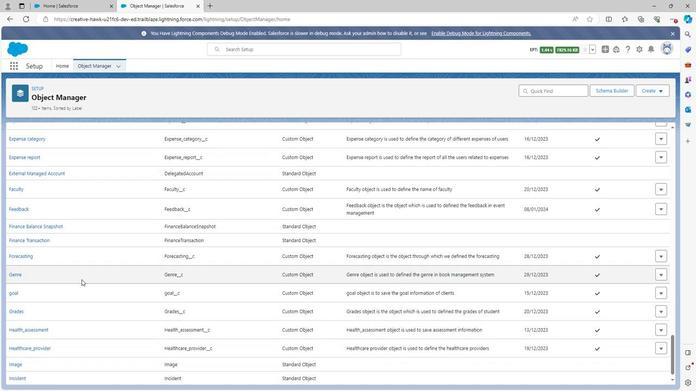 
Action: Mouse scrolled (95, 279) with delta (0, 0)
Screenshot: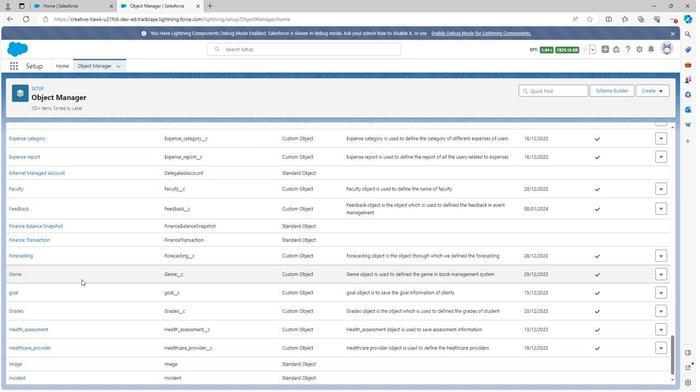 
Action: Mouse scrolled (95, 279) with delta (0, 0)
Screenshot: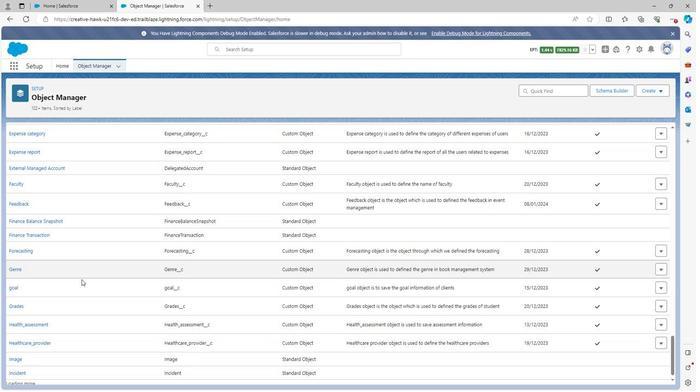 
Action: Mouse scrolled (95, 279) with delta (0, 0)
Screenshot: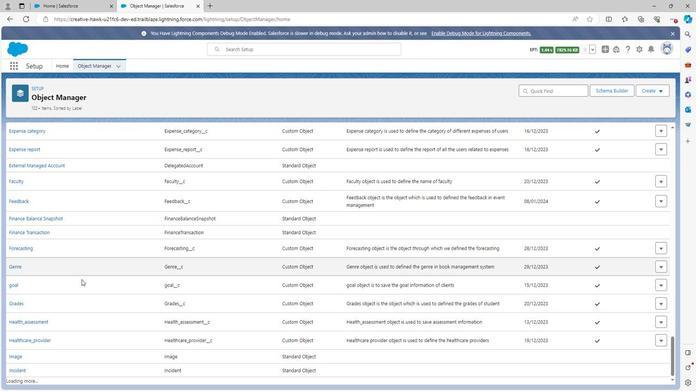 
Action: Mouse scrolled (95, 279) with delta (0, 0)
Screenshot: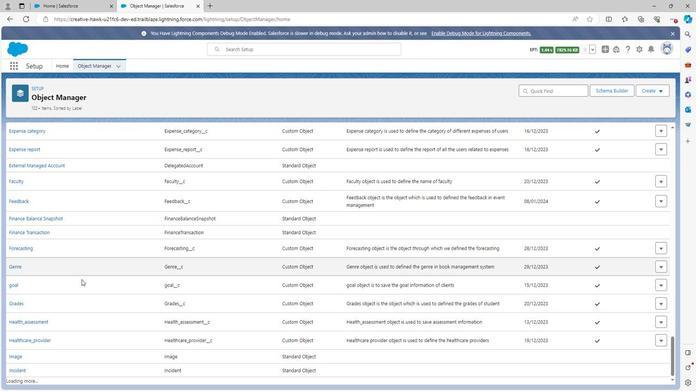 
Action: Mouse scrolled (95, 279) with delta (0, 0)
Screenshot: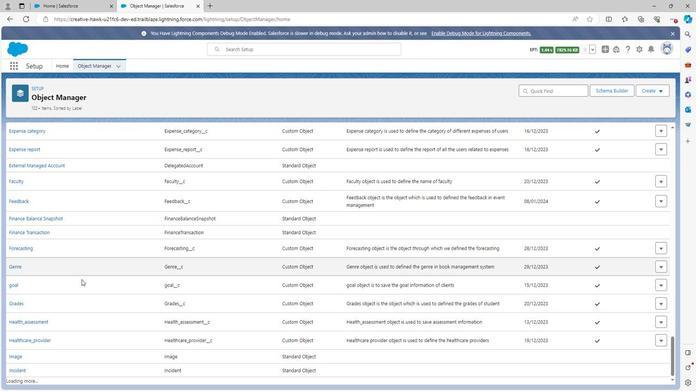 
Action: Mouse scrolled (95, 279) with delta (0, 0)
Screenshot: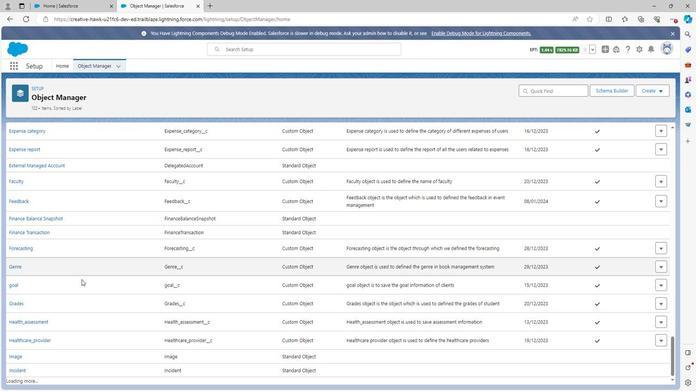 
Action: Mouse scrolled (95, 279) with delta (0, 0)
Screenshot: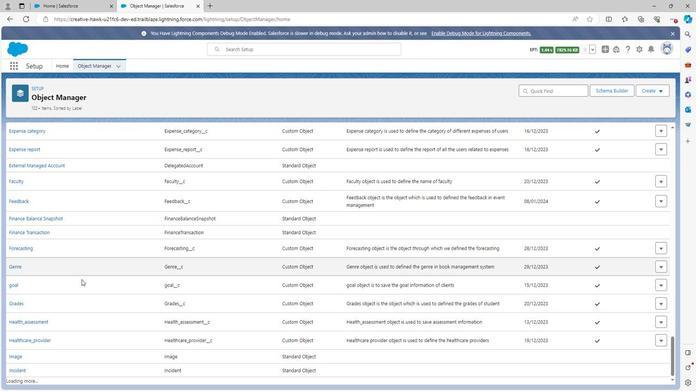 
Action: Mouse moved to (96, 292)
Screenshot: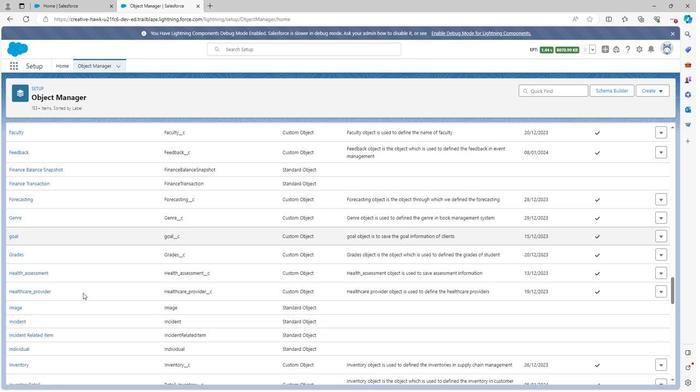 
Action: Mouse scrolled (96, 292) with delta (0, 0)
Screenshot: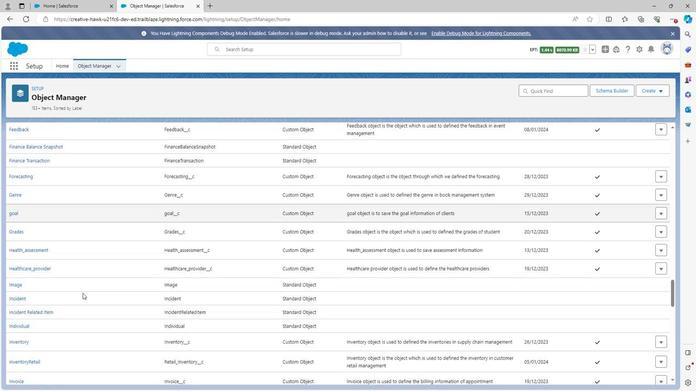 
Action: Mouse scrolled (96, 292) with delta (0, 0)
Screenshot: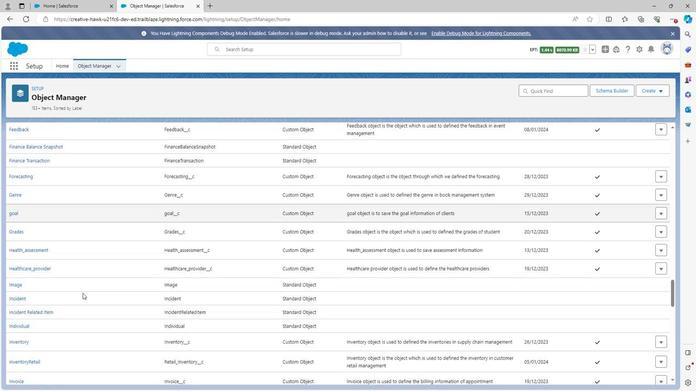 
Action: Mouse scrolled (96, 292) with delta (0, 0)
Screenshot: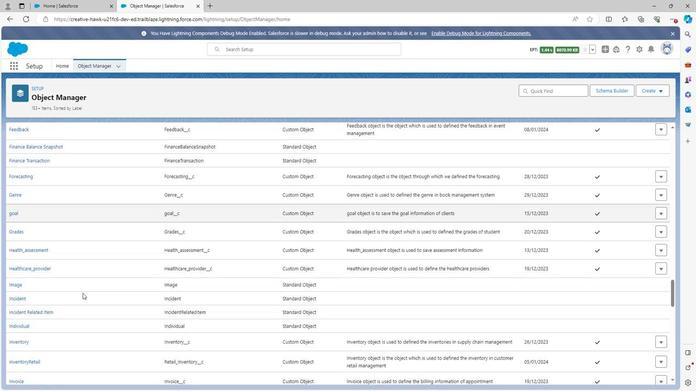 
Action: Mouse moved to (93, 300)
Screenshot: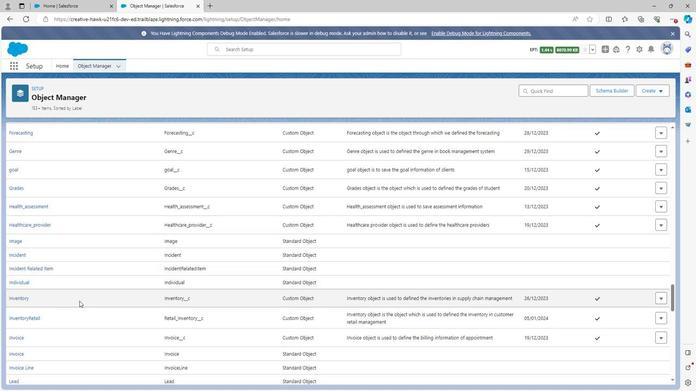 
Action: Mouse scrolled (93, 300) with delta (0, 0)
Screenshot: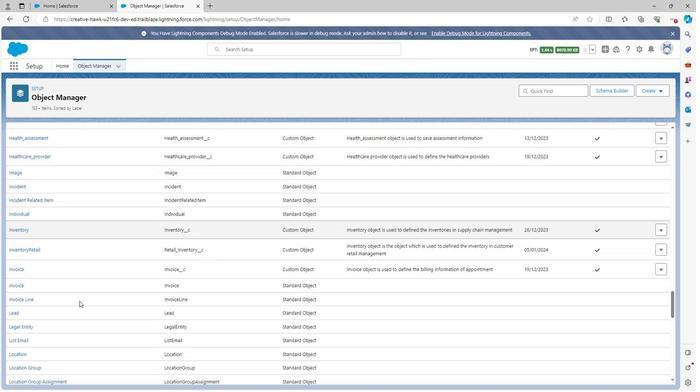 
Action: Mouse scrolled (93, 300) with delta (0, 0)
Screenshot: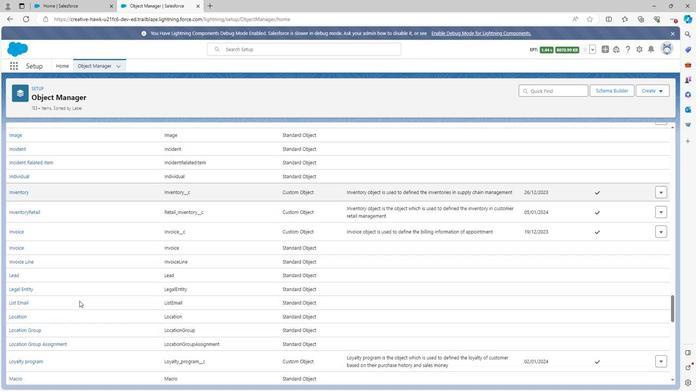 
Action: Mouse scrolled (93, 300) with delta (0, 0)
Screenshot: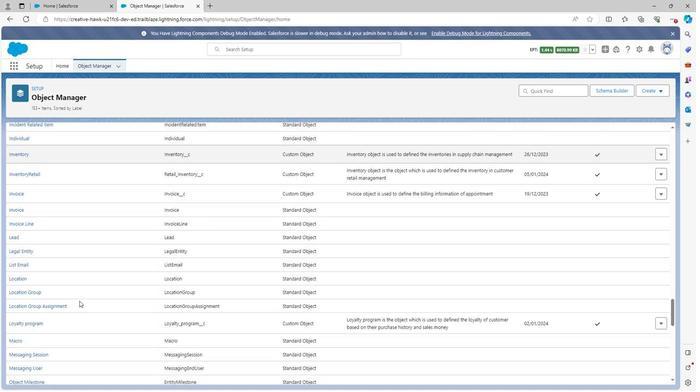 
Action: Mouse scrolled (93, 300) with delta (0, 0)
Screenshot: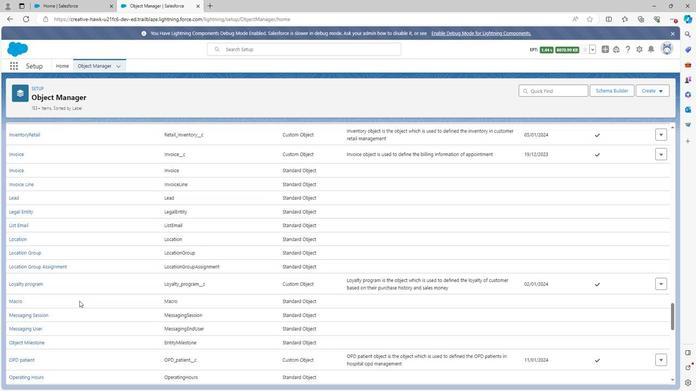 
Action: Mouse scrolled (93, 300) with delta (0, 0)
Screenshot: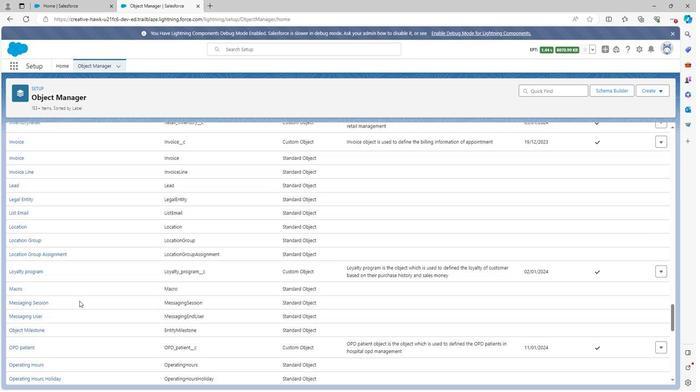 
Action: Mouse scrolled (93, 300) with delta (0, 0)
Screenshot: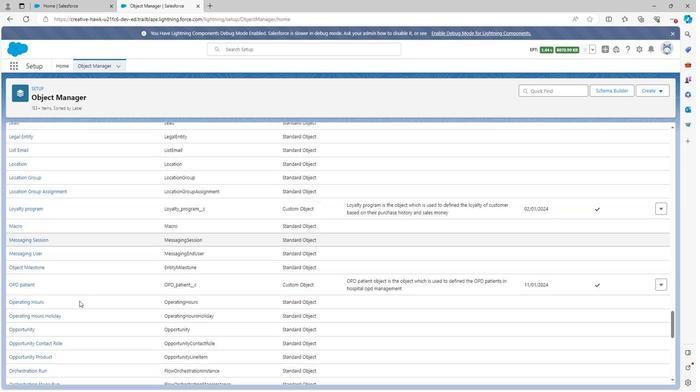 
Action: Mouse scrolled (93, 300) with delta (0, 0)
Screenshot: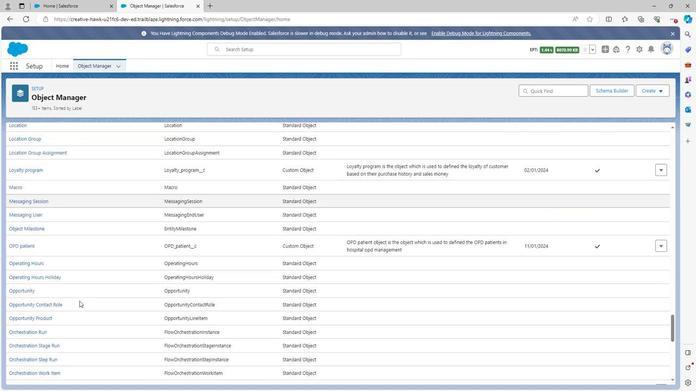 
Action: Mouse scrolled (93, 300) with delta (0, 0)
Screenshot: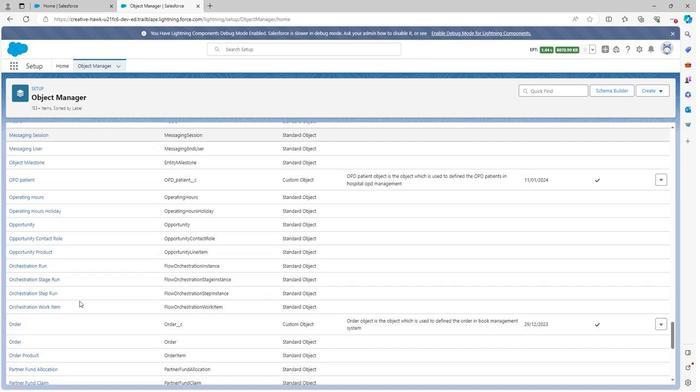 
Action: Mouse scrolled (93, 300) with delta (0, 0)
Screenshot: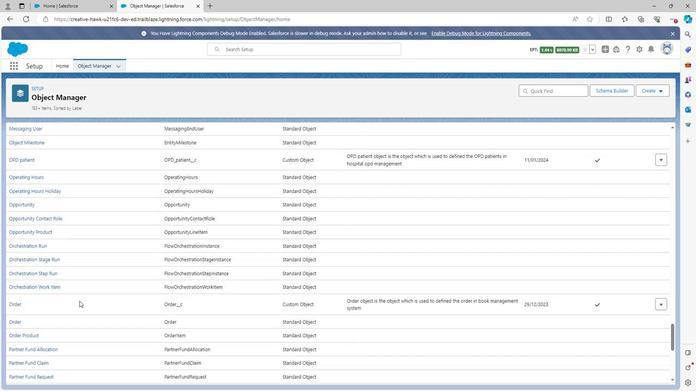 
Action: Mouse scrolled (93, 300) with delta (0, 0)
Screenshot: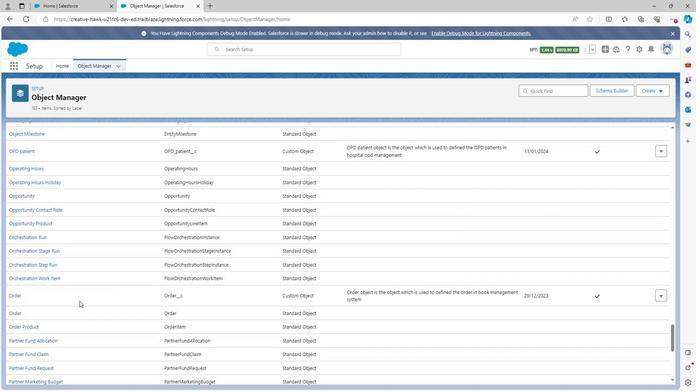 
Action: Mouse moved to (92, 296)
Screenshot: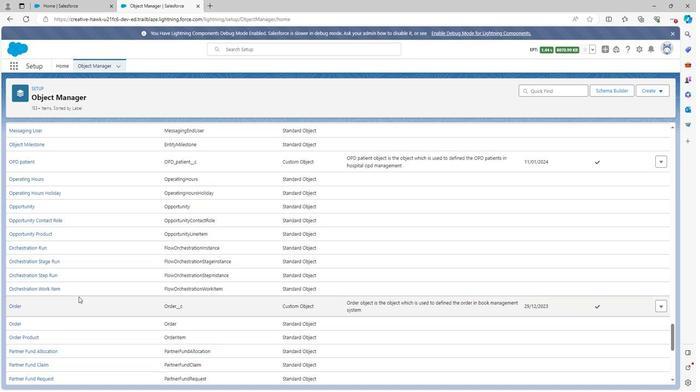 
Action: Mouse scrolled (92, 296) with delta (0, 0)
Screenshot: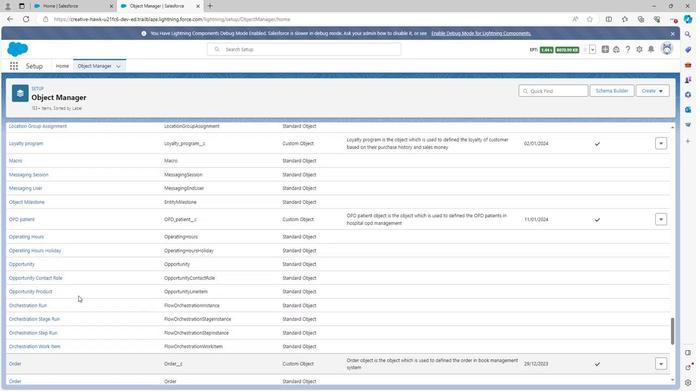 
Action: Mouse scrolled (92, 296) with delta (0, 0)
Screenshot: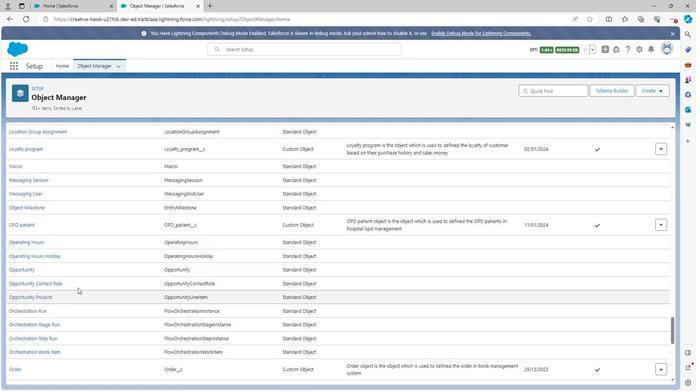
Action: Mouse moved to (44, 228)
Screenshot: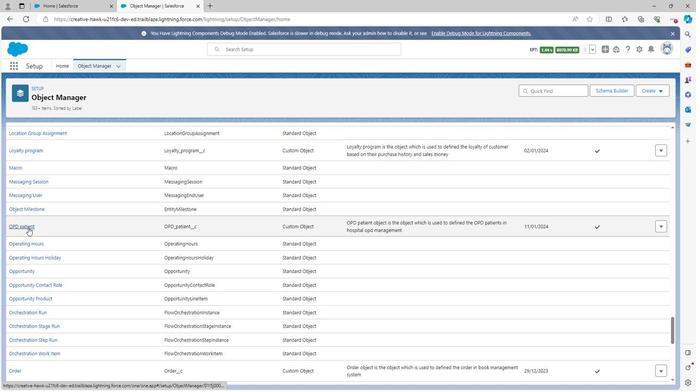 
Action: Mouse pressed left at (44, 228)
Screenshot: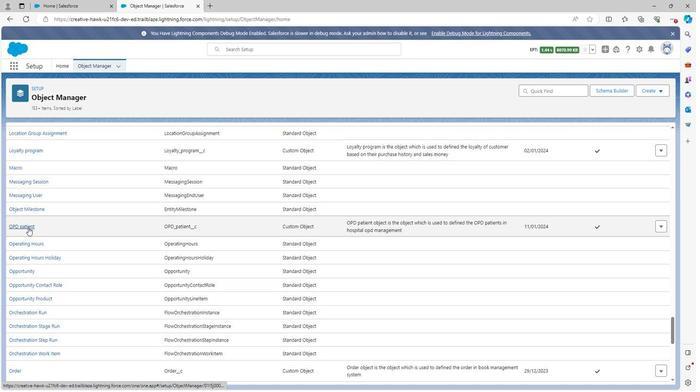 
Action: Mouse moved to (133, 217)
Screenshot: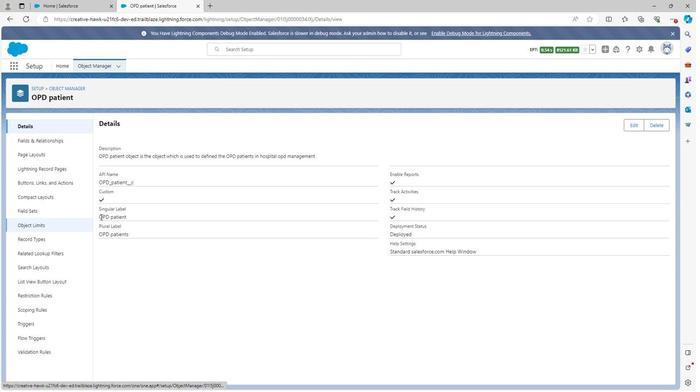 
